 Task: Find connections with filter location Malakoff with filter topic #startupswith filter profile language French with filter current company ASMACS Jobs with filter school Ritambara Vishwa Vidyapeeths Malini Kishor College of Commerce and Economics, Shri Jitendra Mafatlal Mehta Educational Complex Plot No A 12 18 JVP D Scheme Mora Village Road Vile Parle West Mumbai 400 049 with filter industry Writing and Editing with filter service category Videography with filter keywords title Supervisors
Action: Mouse moved to (491, 87)
Screenshot: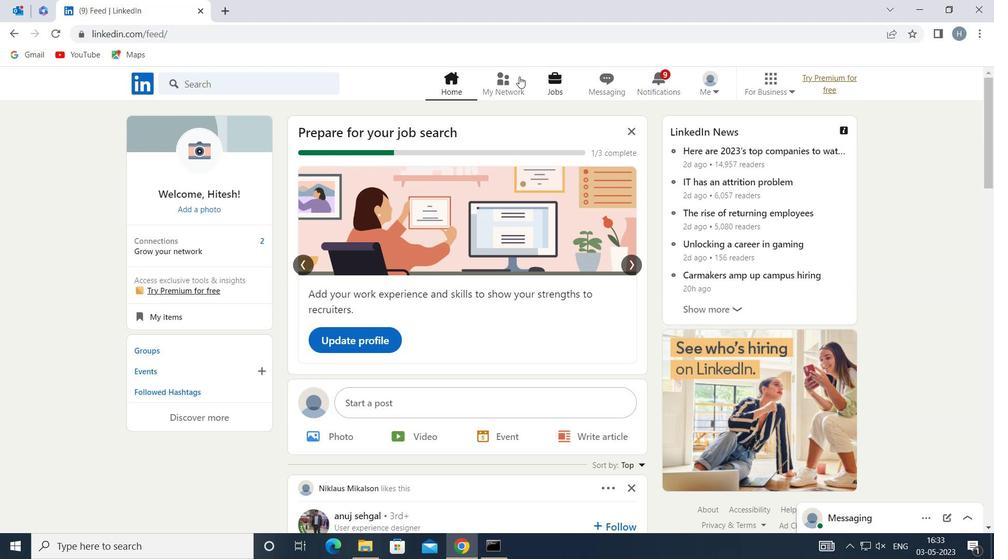 
Action: Mouse pressed left at (491, 87)
Screenshot: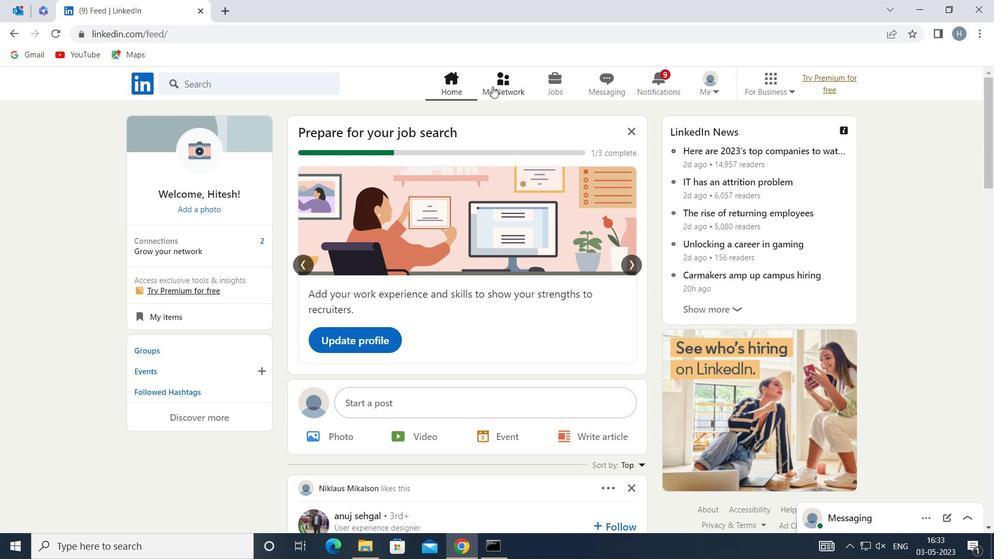 
Action: Mouse moved to (297, 154)
Screenshot: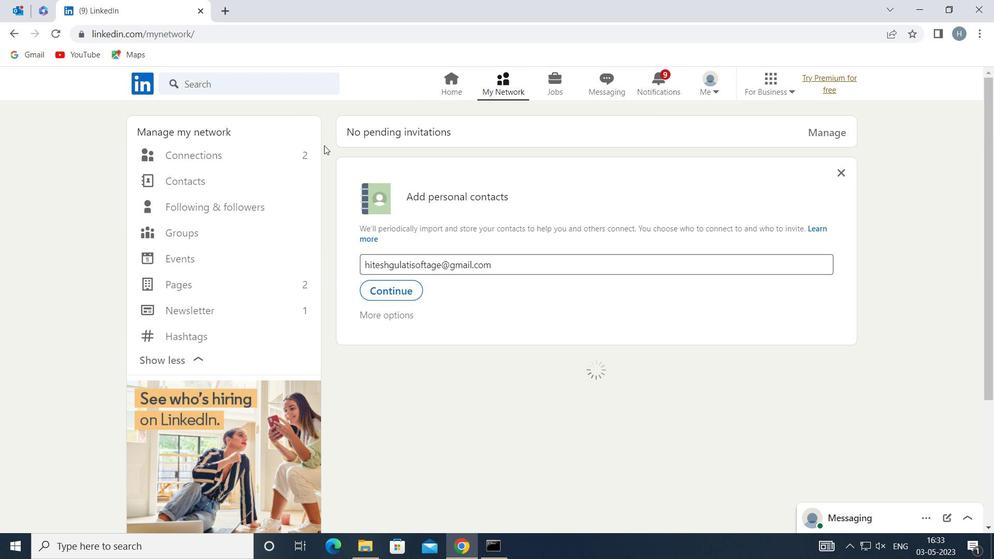
Action: Mouse pressed left at (297, 154)
Screenshot: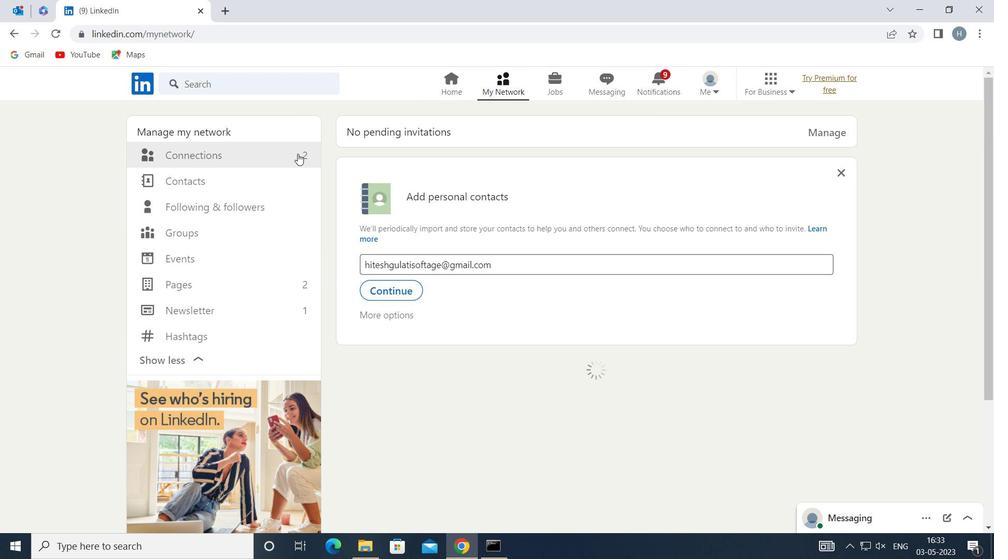 
Action: Mouse moved to (586, 153)
Screenshot: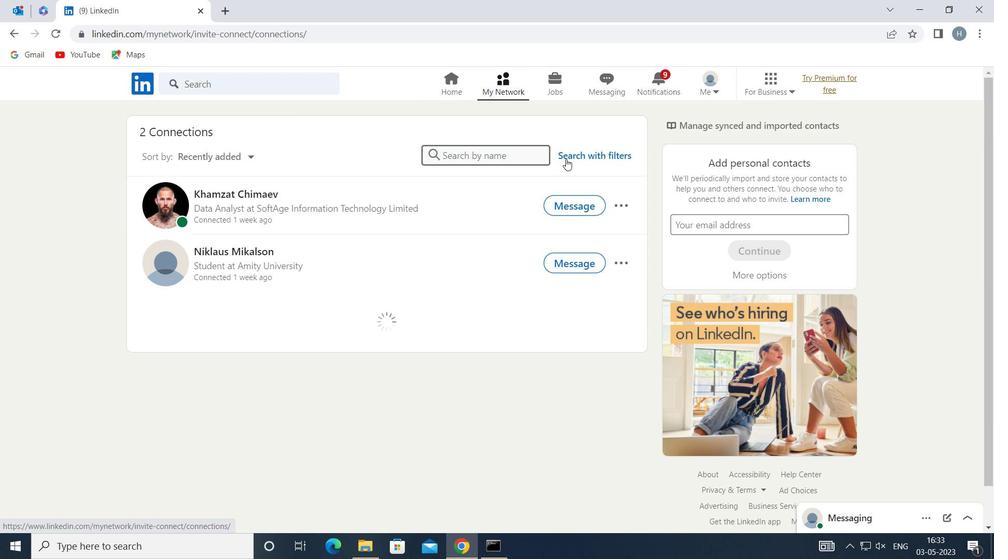 
Action: Mouse pressed left at (586, 153)
Screenshot: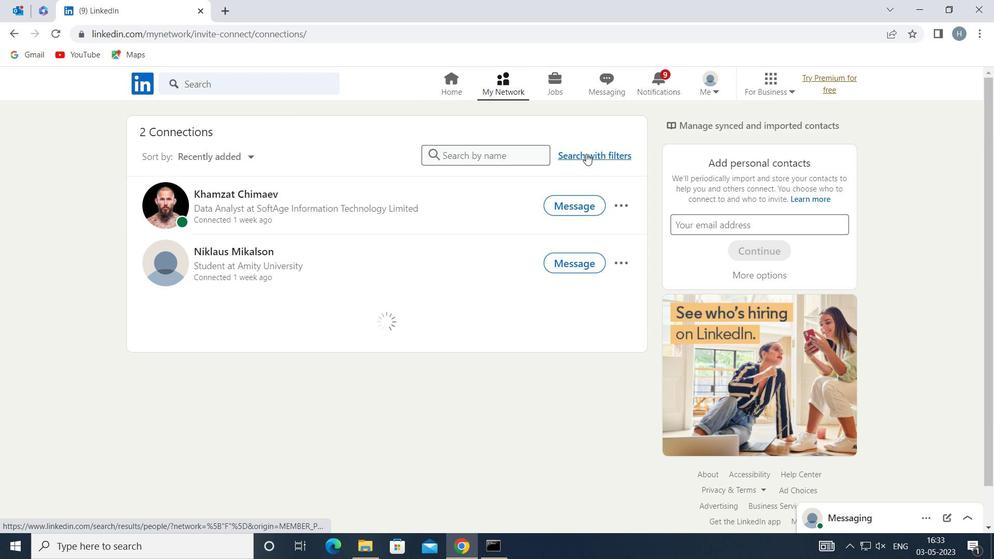 
Action: Mouse moved to (545, 119)
Screenshot: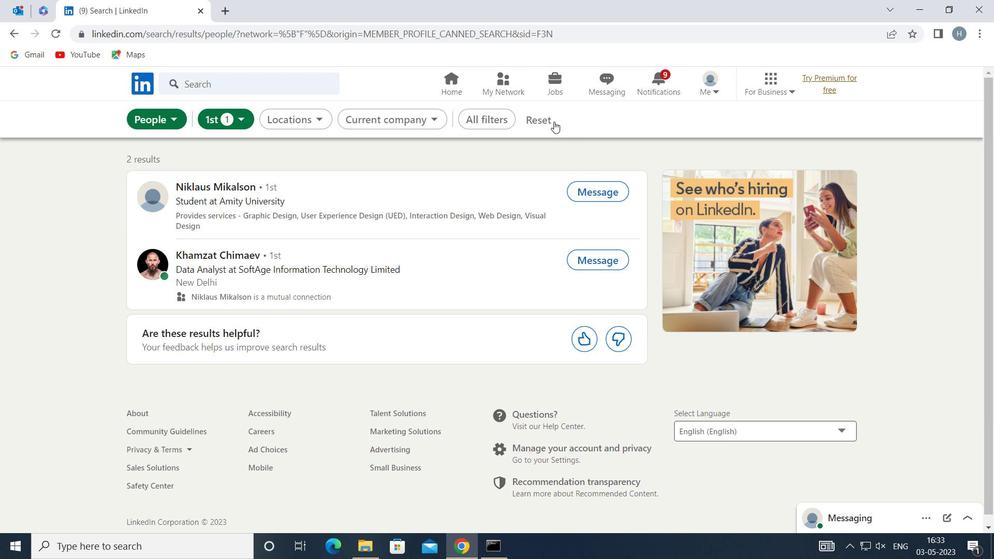 
Action: Mouse pressed left at (545, 119)
Screenshot: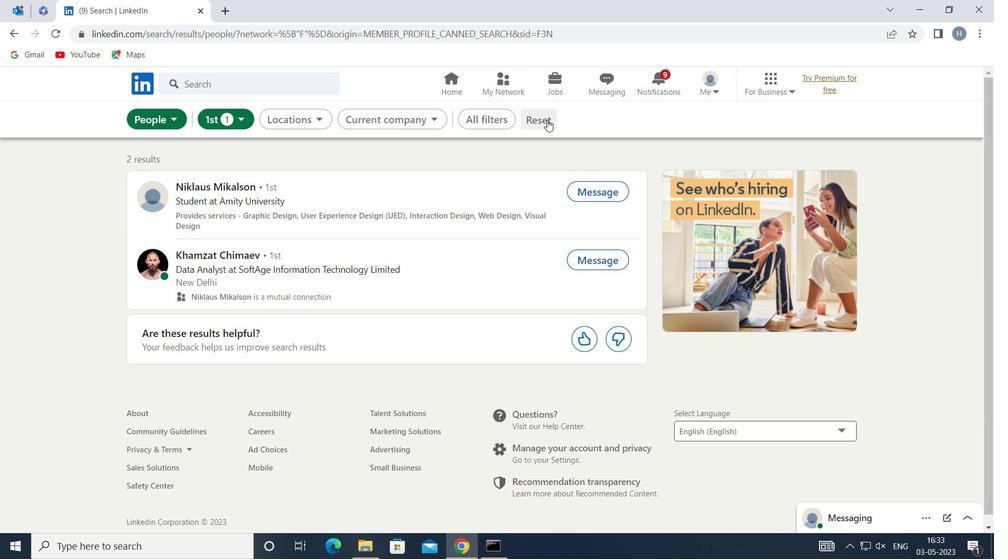 
Action: Mouse moved to (527, 116)
Screenshot: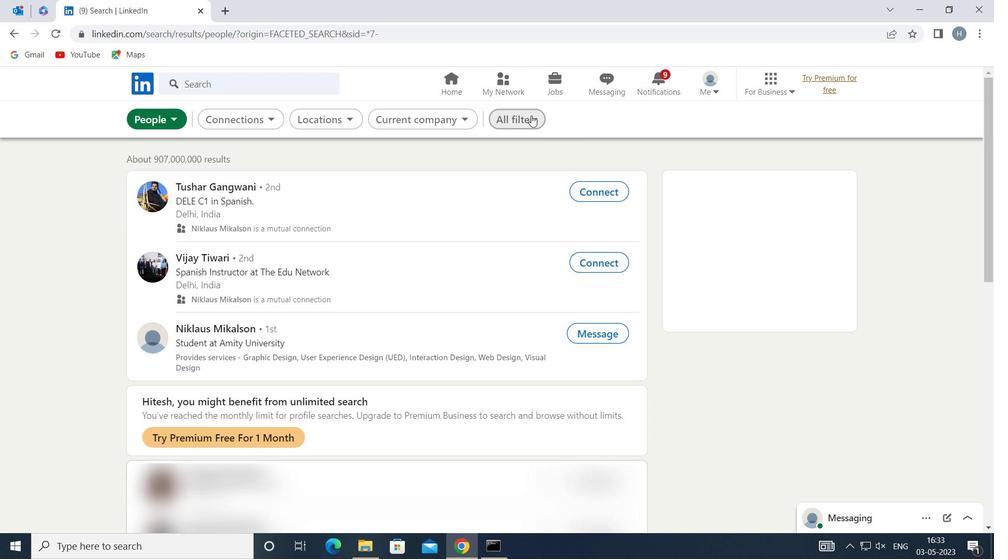 
Action: Mouse pressed left at (527, 116)
Screenshot: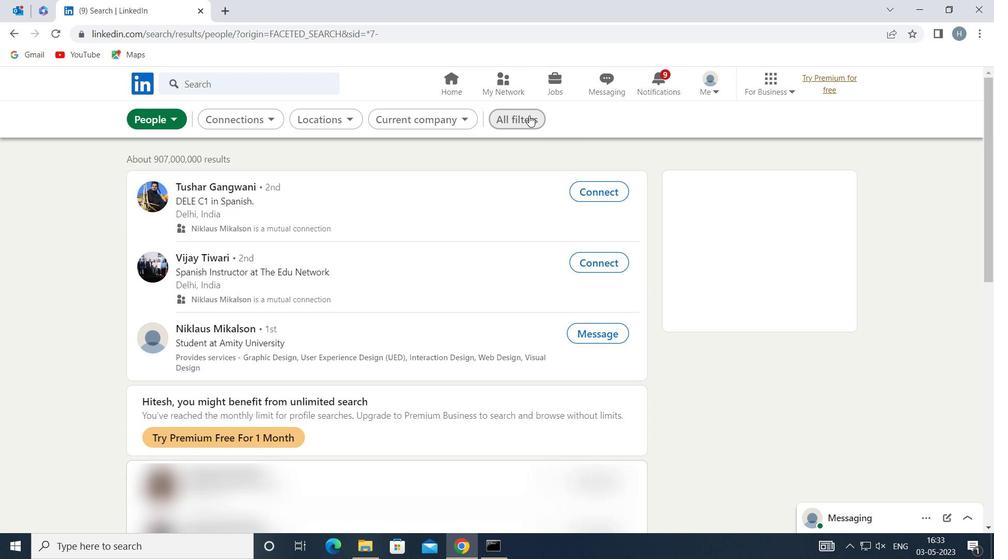 
Action: Mouse moved to (763, 263)
Screenshot: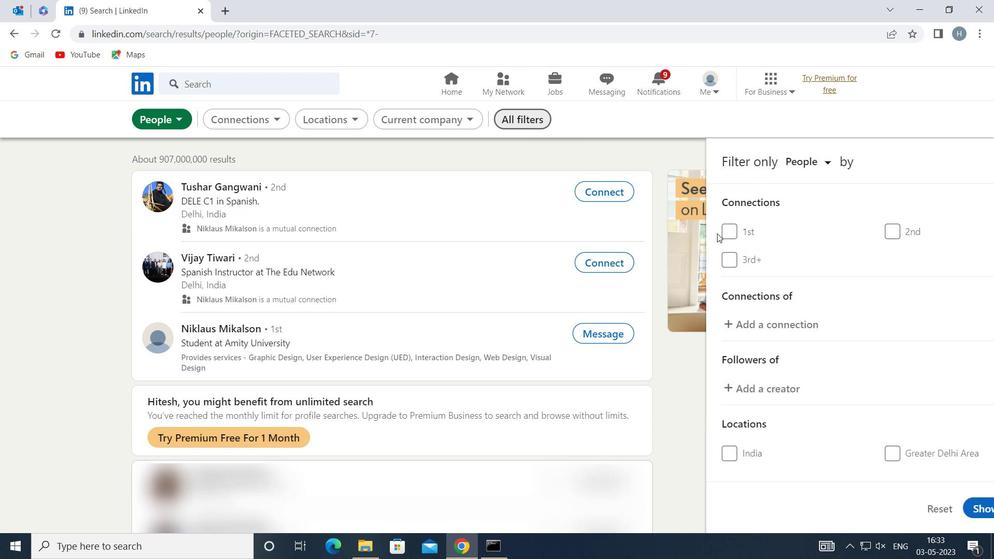 
Action: Mouse scrolled (763, 262) with delta (0, 0)
Screenshot: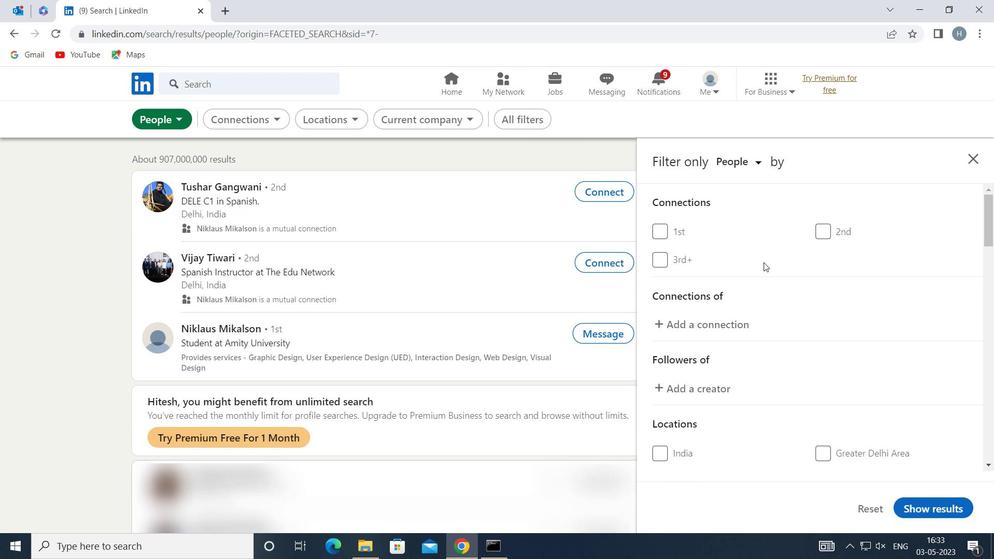 
Action: Mouse scrolled (763, 262) with delta (0, 0)
Screenshot: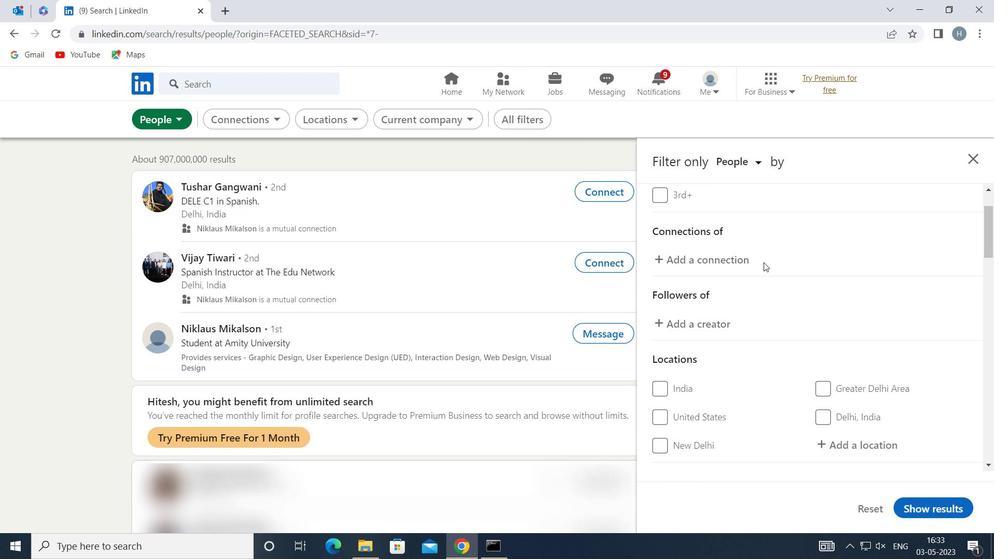 
Action: Mouse moved to (763, 264)
Screenshot: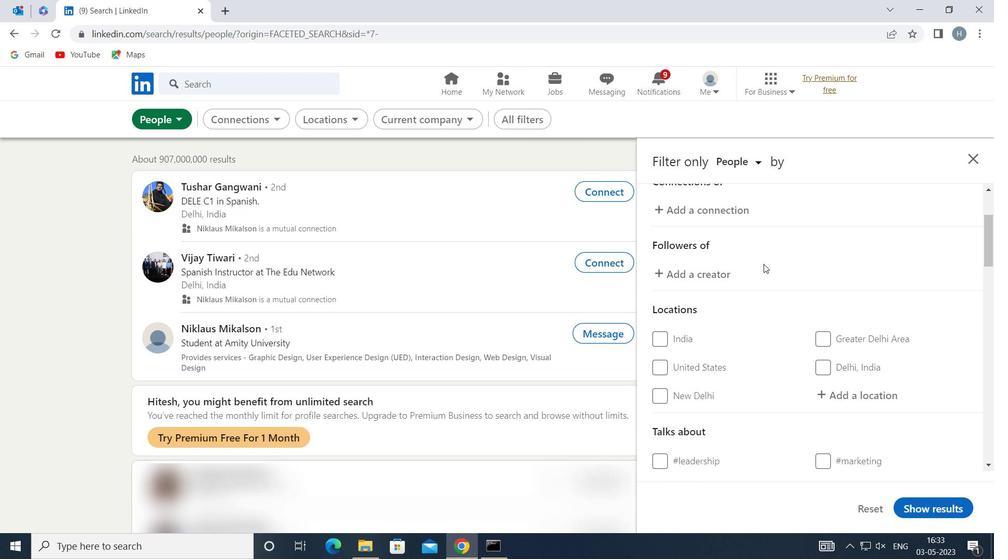 
Action: Mouse scrolled (763, 264) with delta (0, 0)
Screenshot: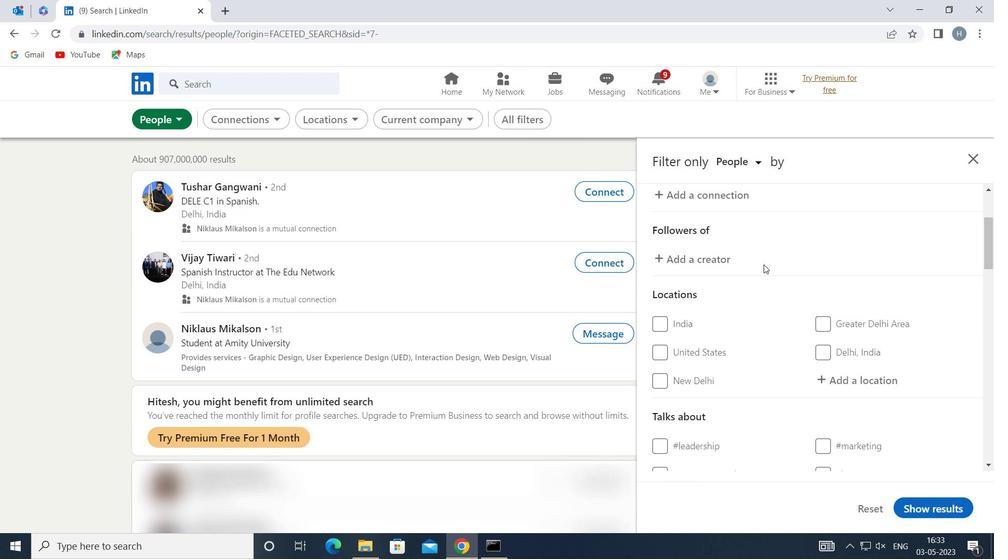 
Action: Mouse moved to (836, 306)
Screenshot: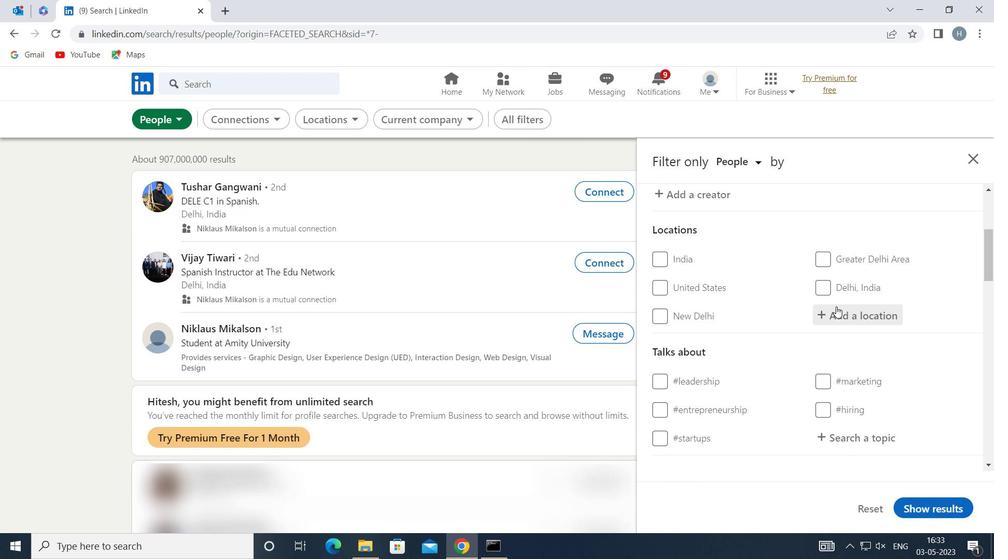 
Action: Mouse pressed left at (836, 306)
Screenshot: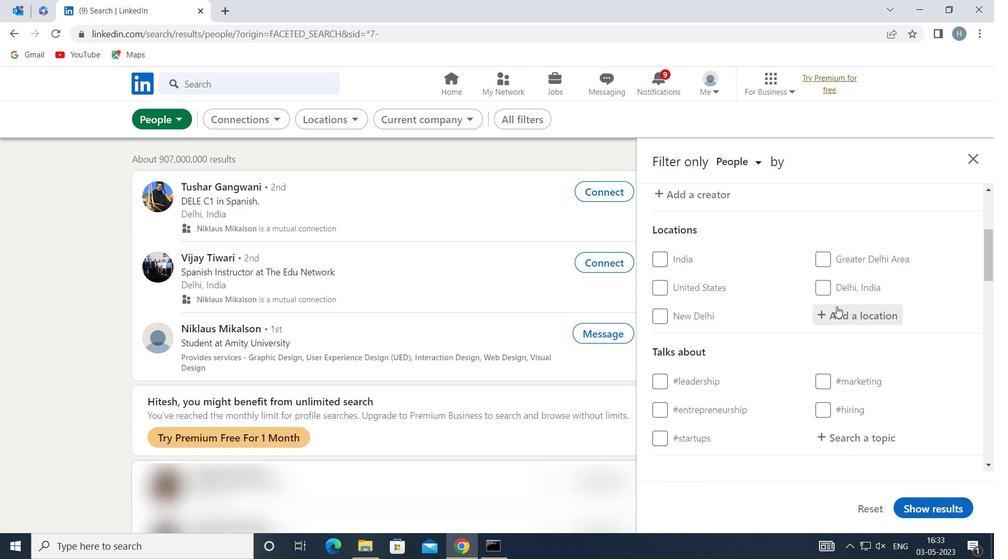 
Action: Key pressed <Key.shift>MALAKOFF
Screenshot: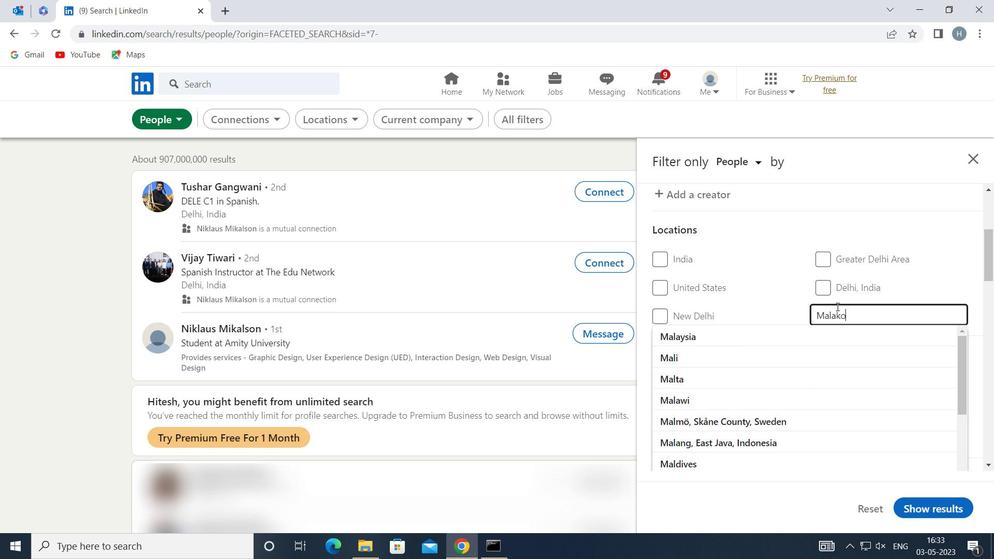 
Action: Mouse moved to (808, 328)
Screenshot: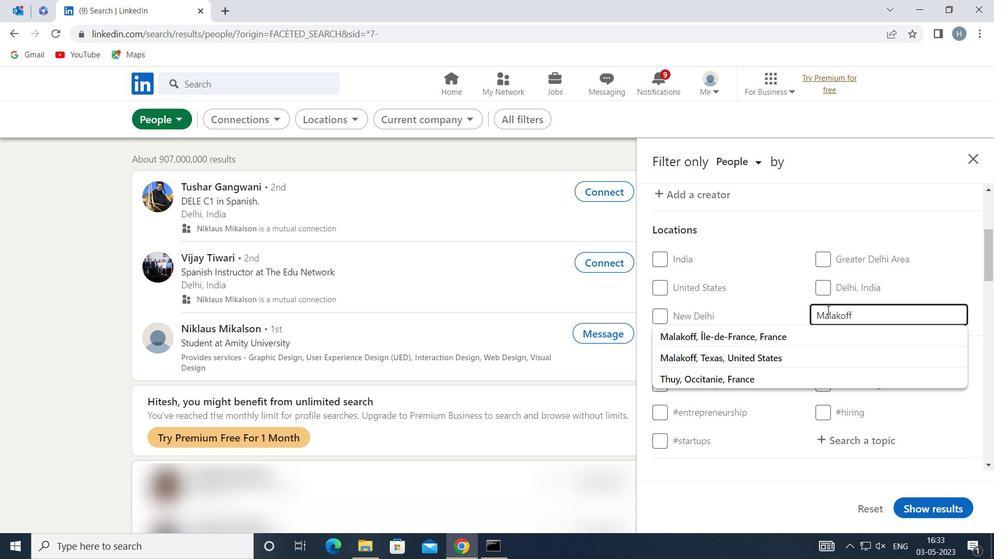 
Action: Mouse pressed left at (808, 328)
Screenshot: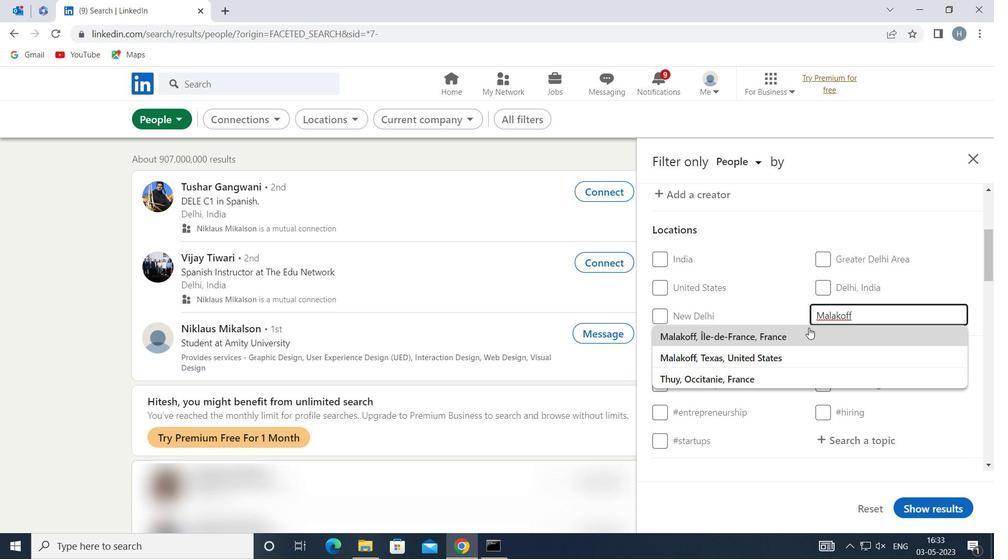 
Action: Mouse moved to (794, 325)
Screenshot: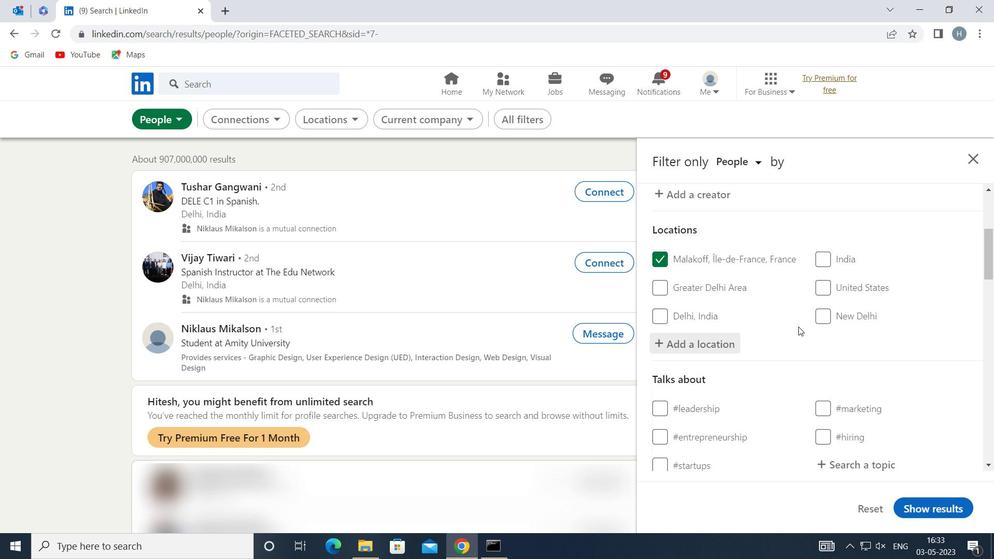 
Action: Mouse scrolled (794, 324) with delta (0, 0)
Screenshot: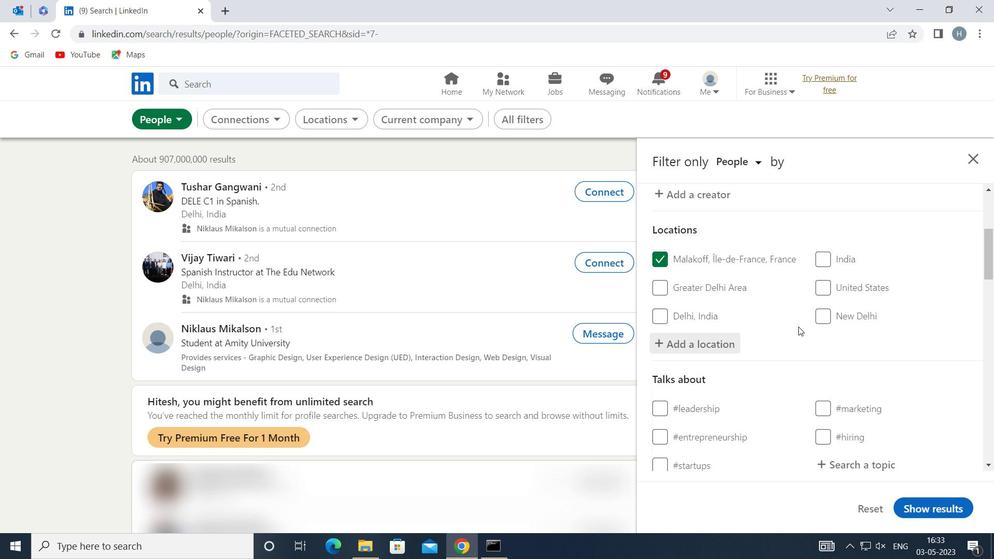 
Action: Mouse moved to (791, 325)
Screenshot: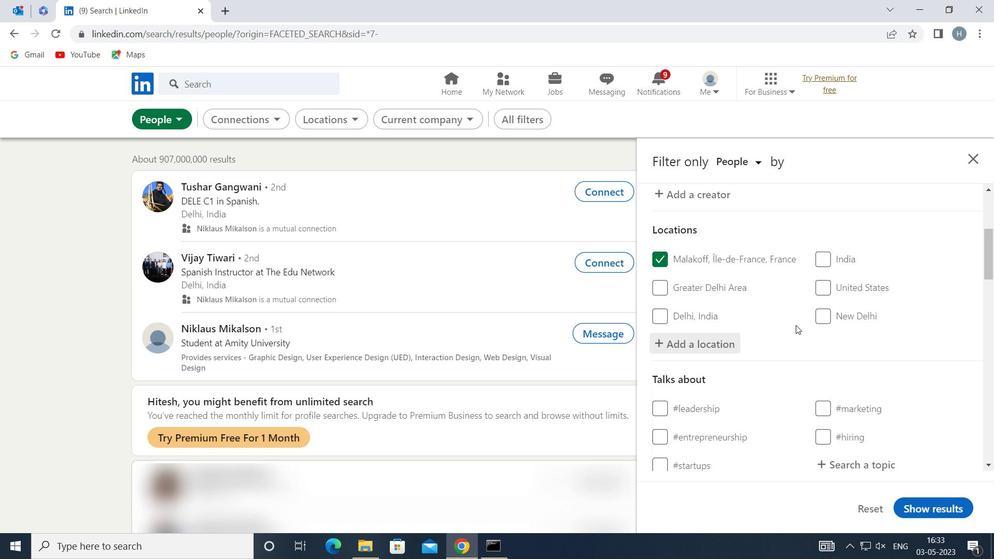 
Action: Mouse scrolled (791, 324) with delta (0, 0)
Screenshot: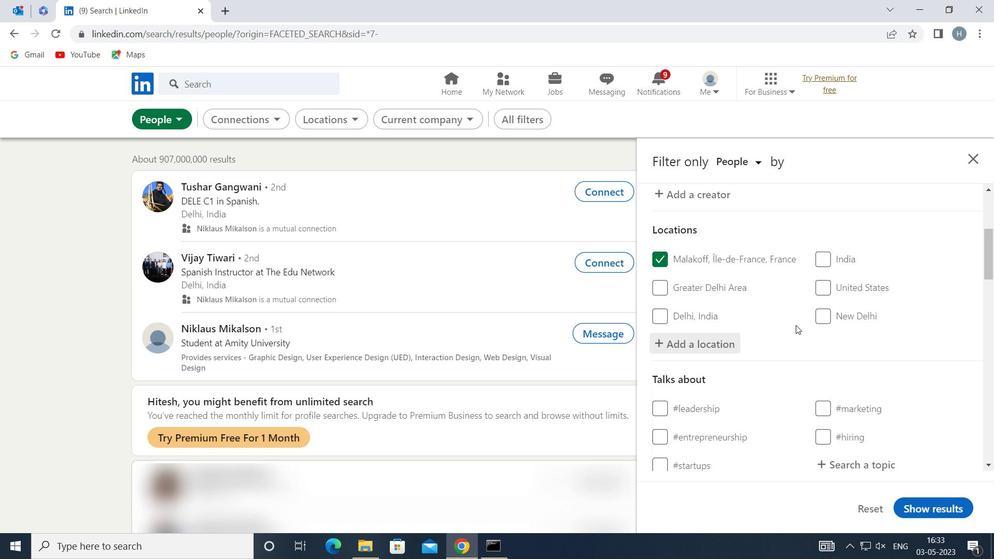 
Action: Mouse moved to (865, 333)
Screenshot: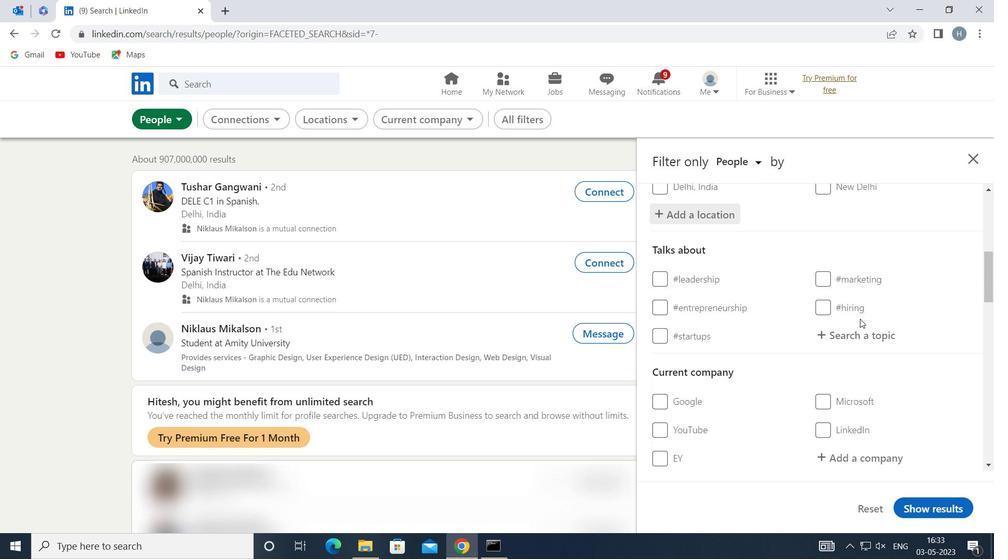 
Action: Mouse pressed left at (865, 333)
Screenshot: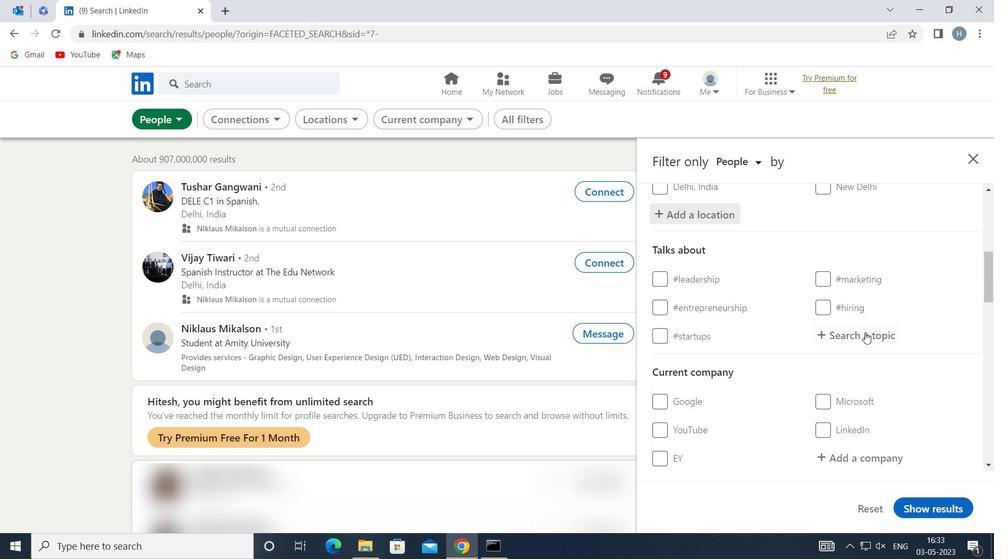 
Action: Mouse moved to (862, 335)
Screenshot: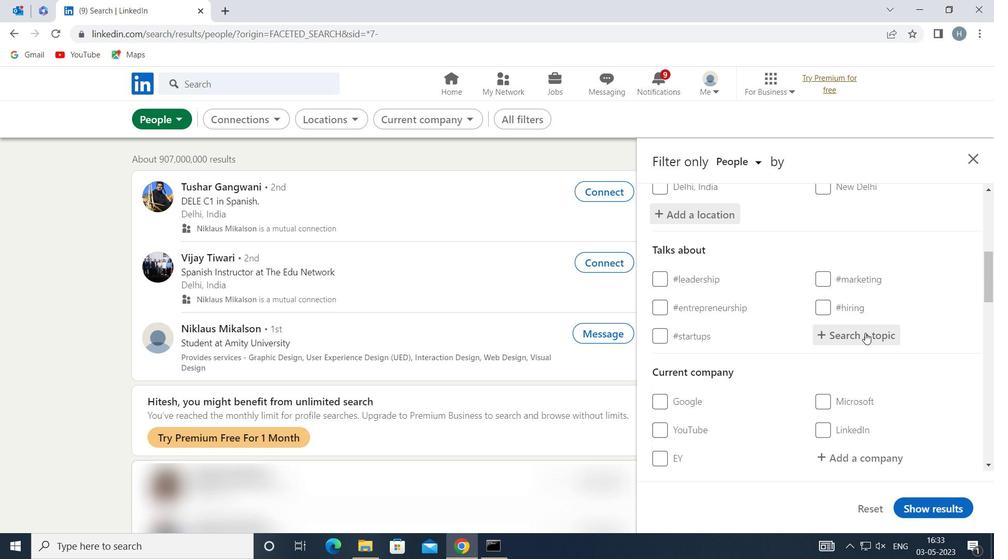 
Action: Key pressed STARTUPS
Screenshot: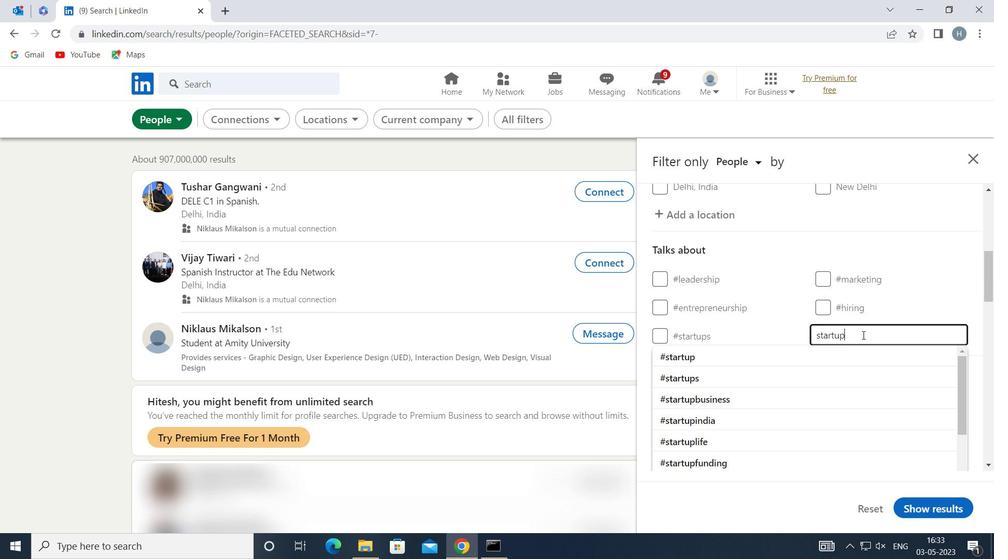 
Action: Mouse moved to (807, 352)
Screenshot: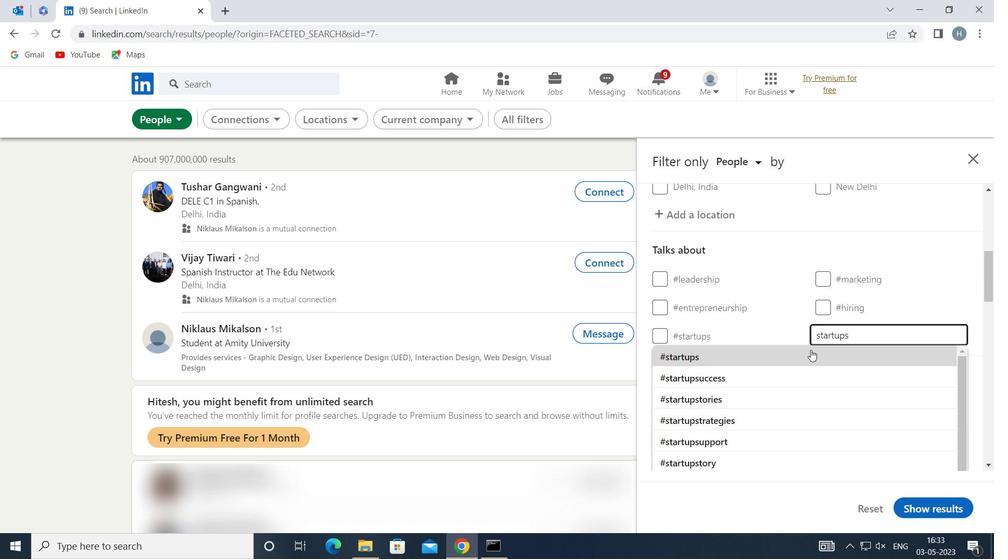 
Action: Mouse pressed left at (807, 352)
Screenshot: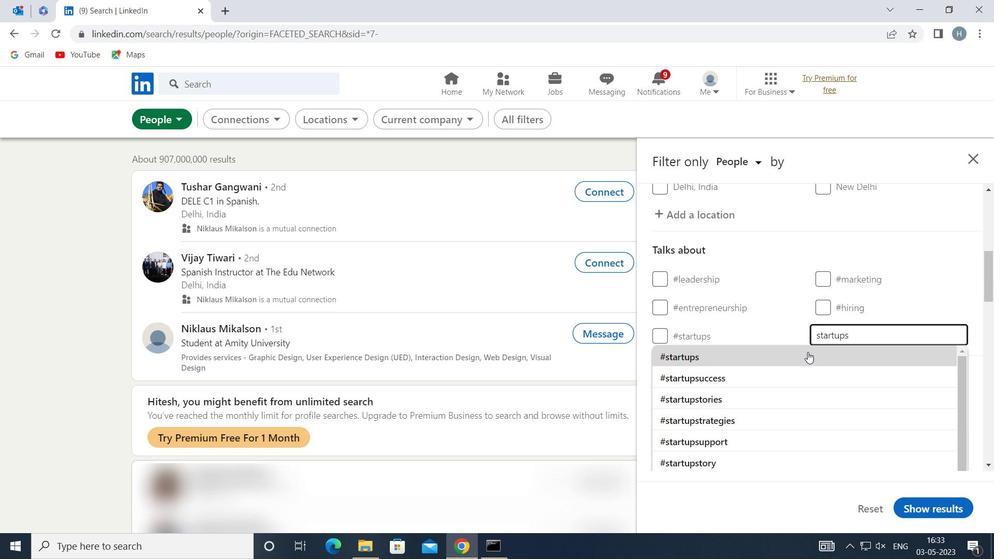 
Action: Mouse moved to (812, 355)
Screenshot: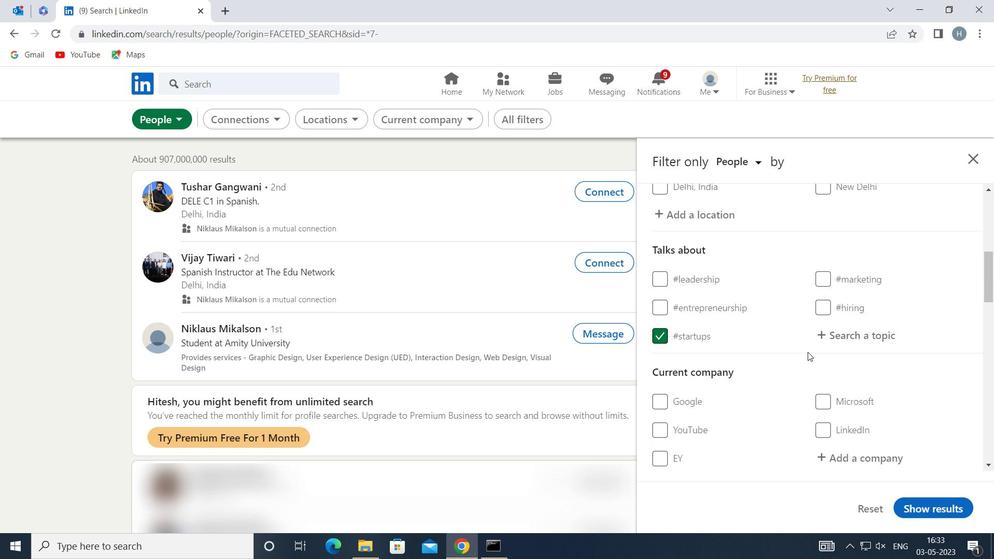 
Action: Mouse scrolled (812, 355) with delta (0, 0)
Screenshot: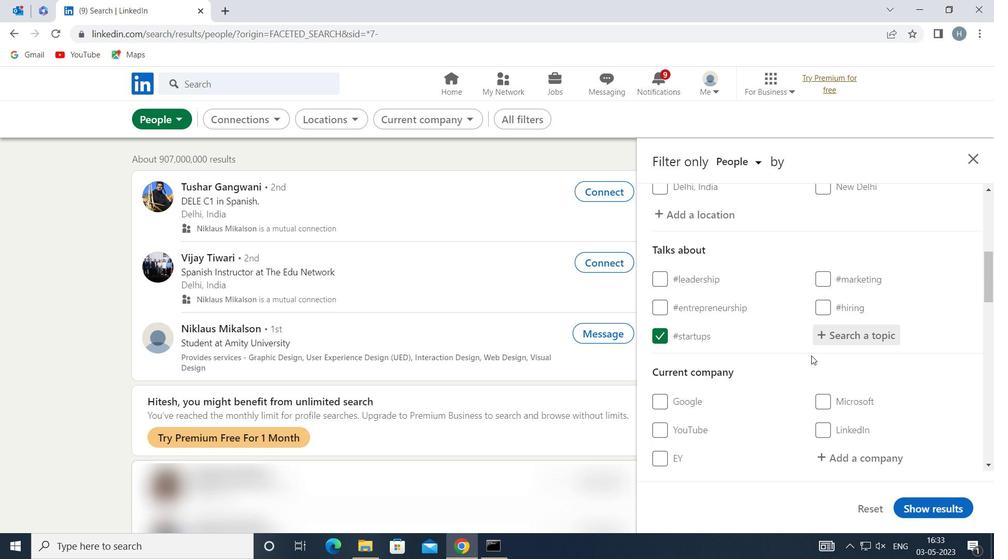 
Action: Mouse scrolled (812, 355) with delta (0, 0)
Screenshot: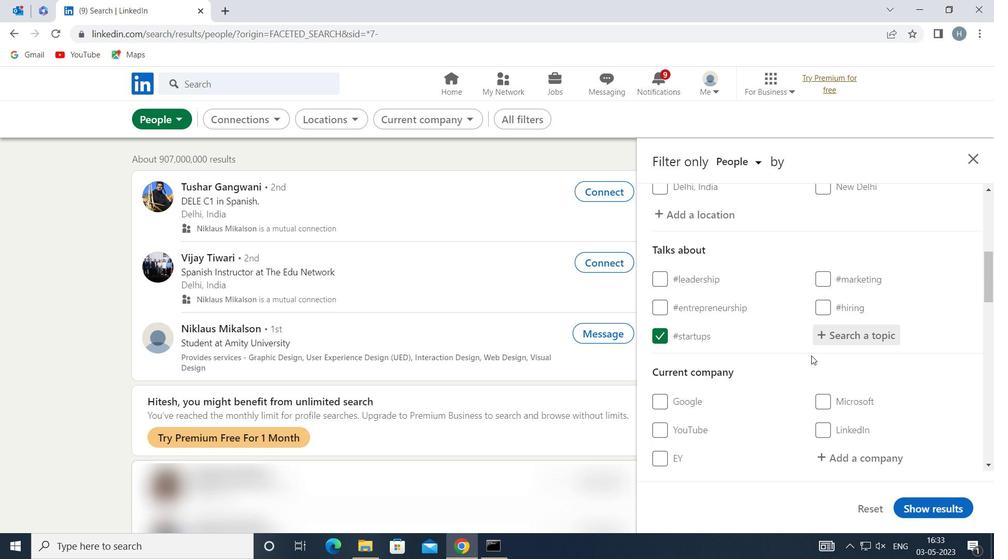 
Action: Mouse scrolled (812, 355) with delta (0, 0)
Screenshot: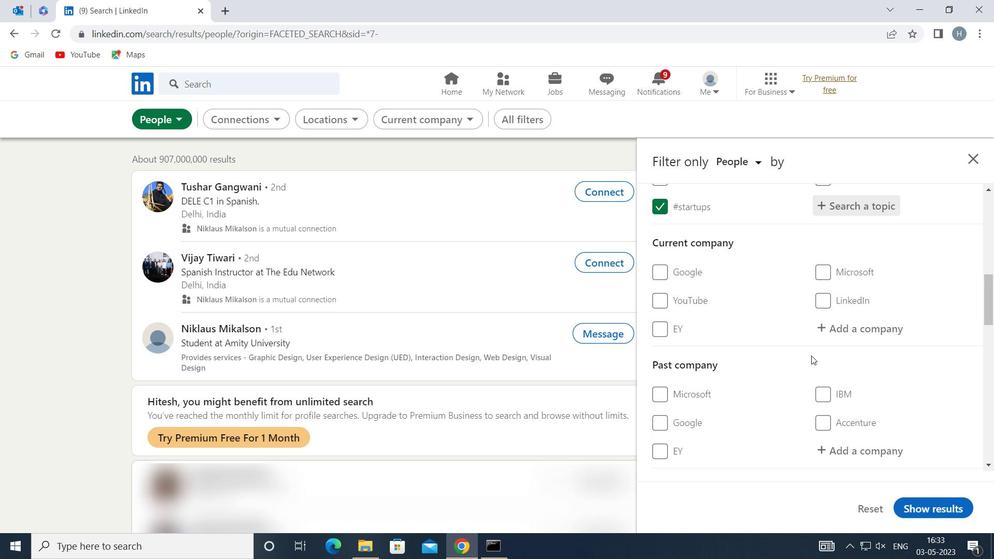 
Action: Mouse scrolled (812, 355) with delta (0, 0)
Screenshot: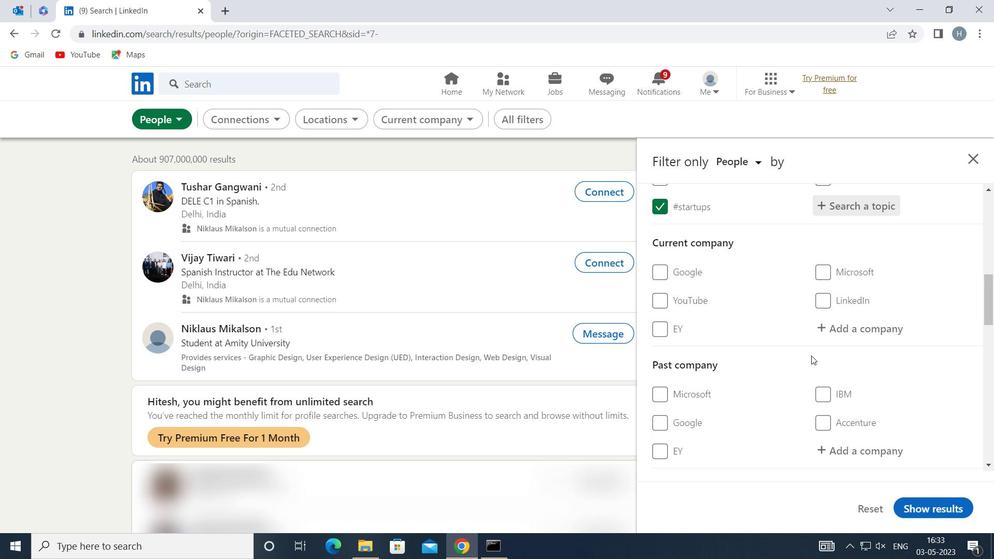 
Action: Mouse scrolled (812, 355) with delta (0, 0)
Screenshot: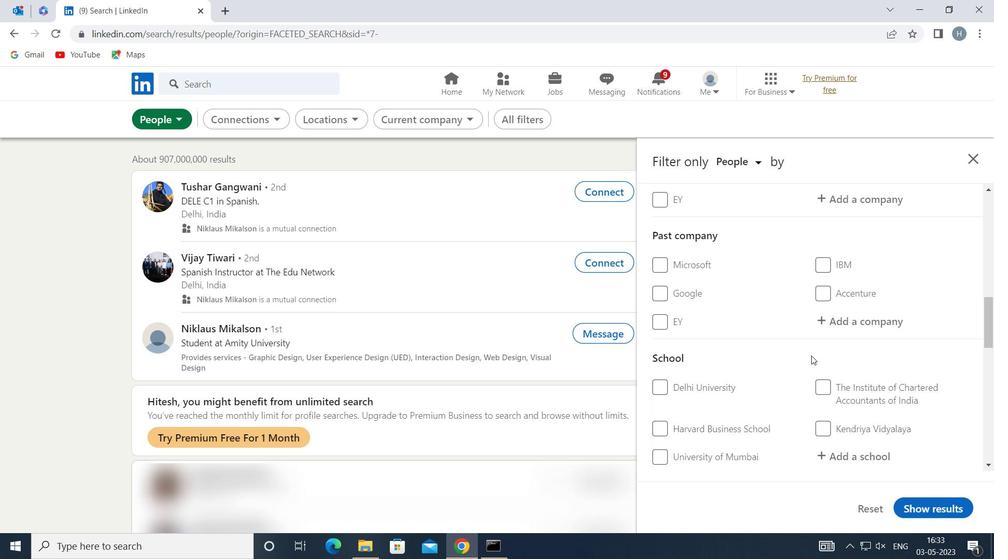 
Action: Mouse scrolled (812, 355) with delta (0, 0)
Screenshot: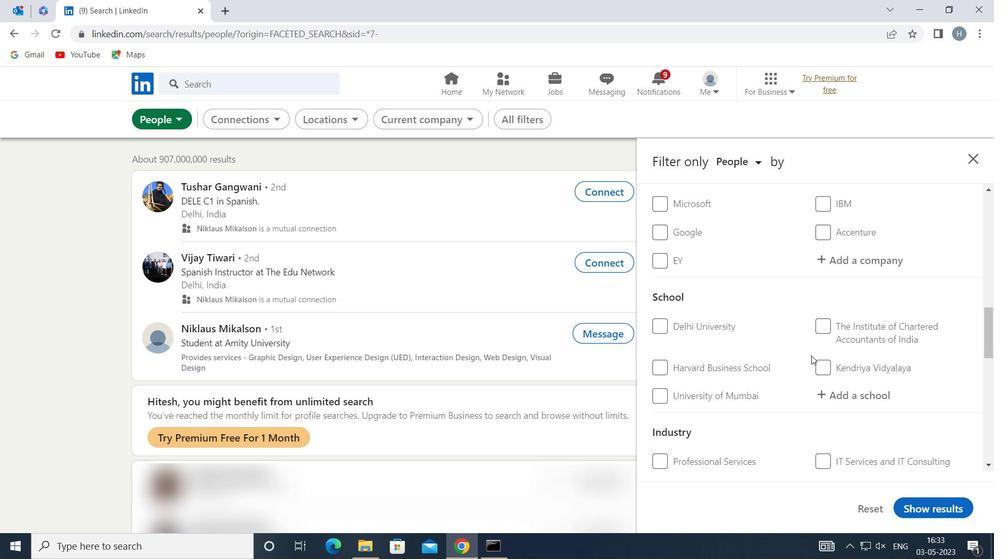 
Action: Mouse scrolled (812, 355) with delta (0, 0)
Screenshot: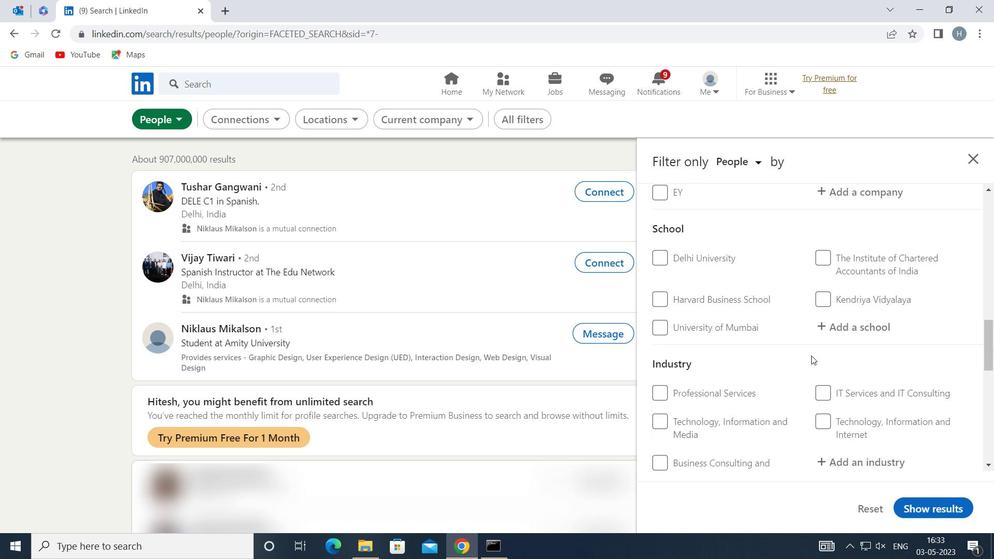 
Action: Mouse scrolled (812, 355) with delta (0, 0)
Screenshot: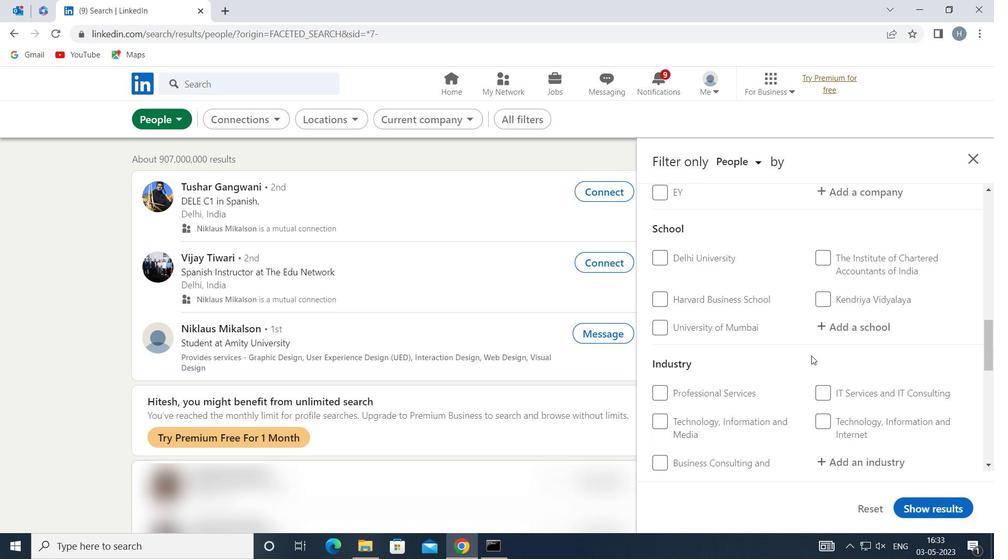 
Action: Mouse scrolled (812, 355) with delta (0, 0)
Screenshot: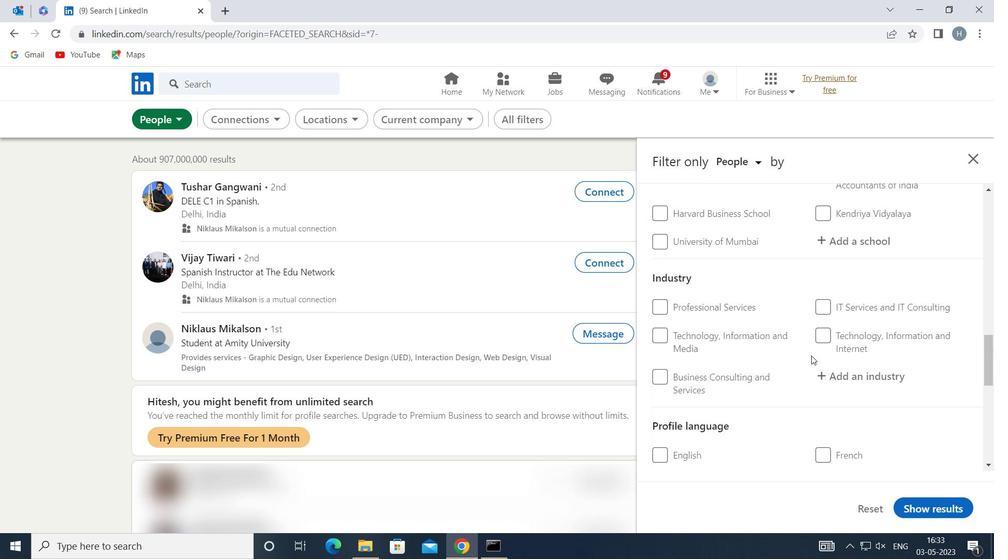 
Action: Mouse moved to (832, 343)
Screenshot: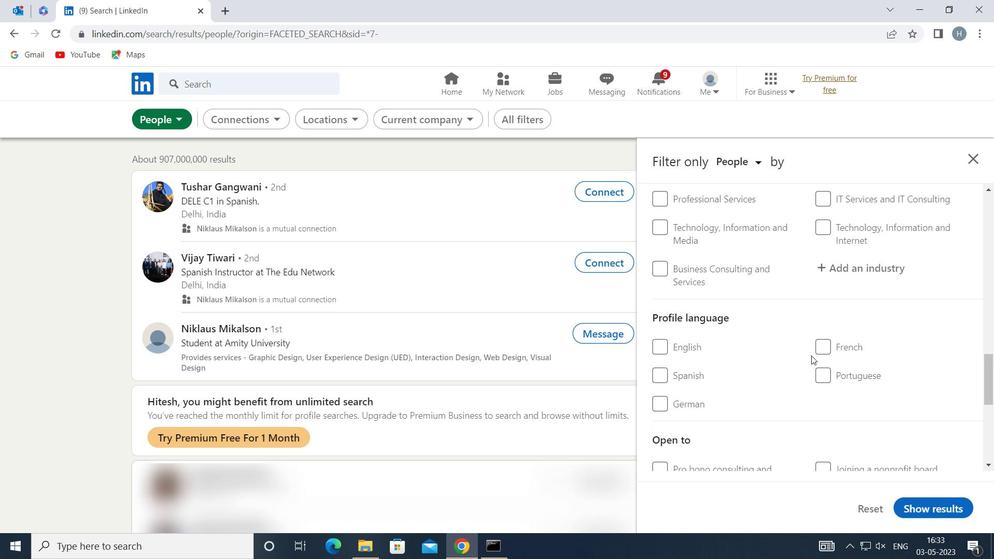
Action: Mouse pressed left at (832, 343)
Screenshot: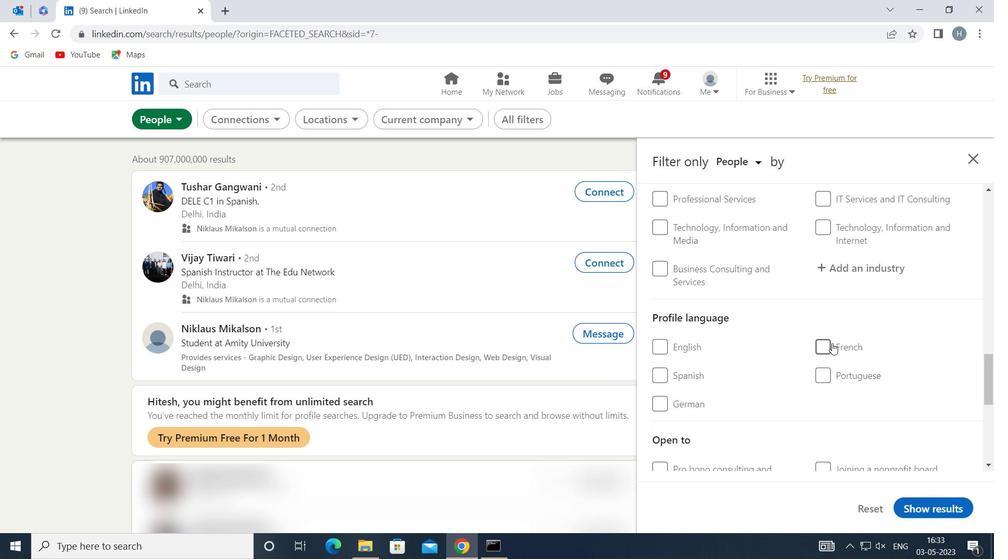 
Action: Mouse moved to (803, 357)
Screenshot: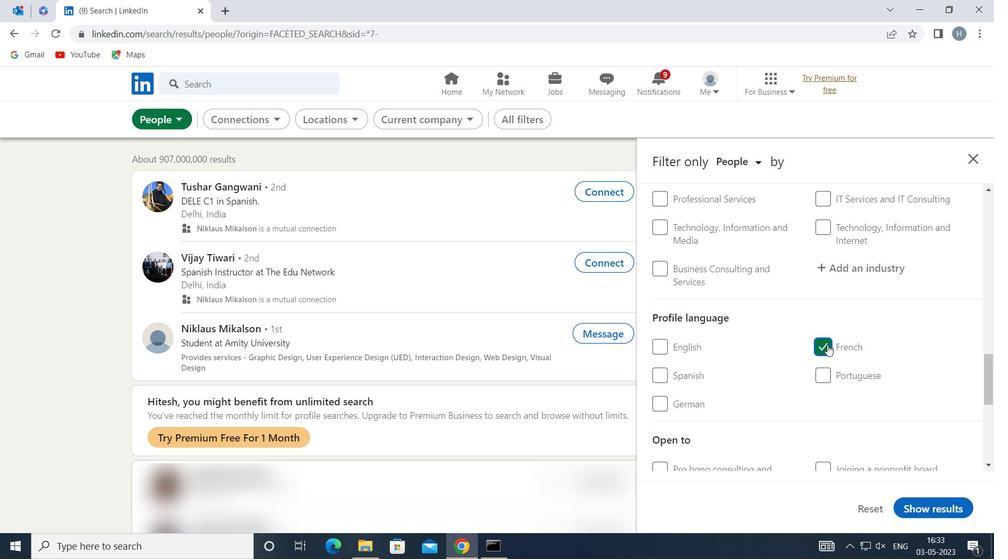 
Action: Mouse scrolled (803, 357) with delta (0, 0)
Screenshot: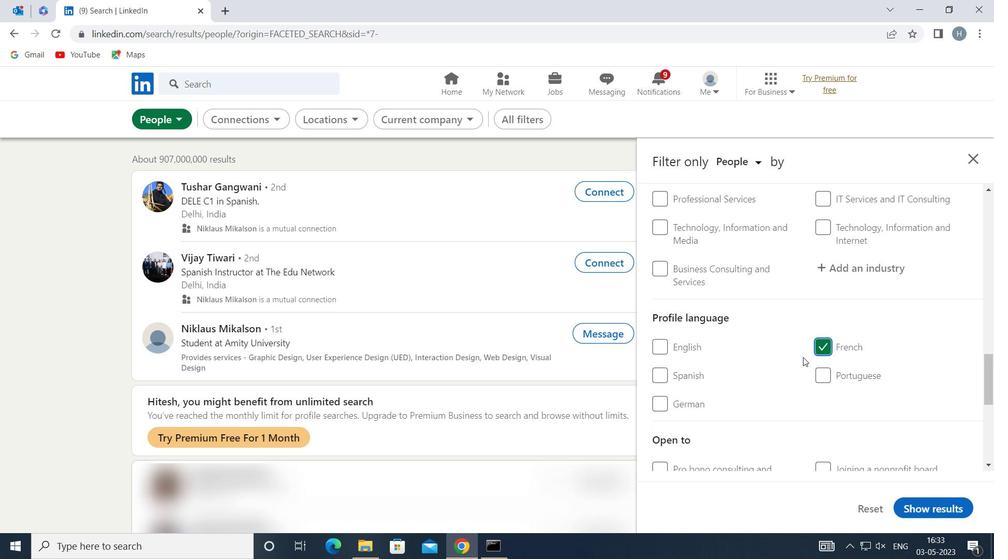 
Action: Mouse scrolled (803, 357) with delta (0, 0)
Screenshot: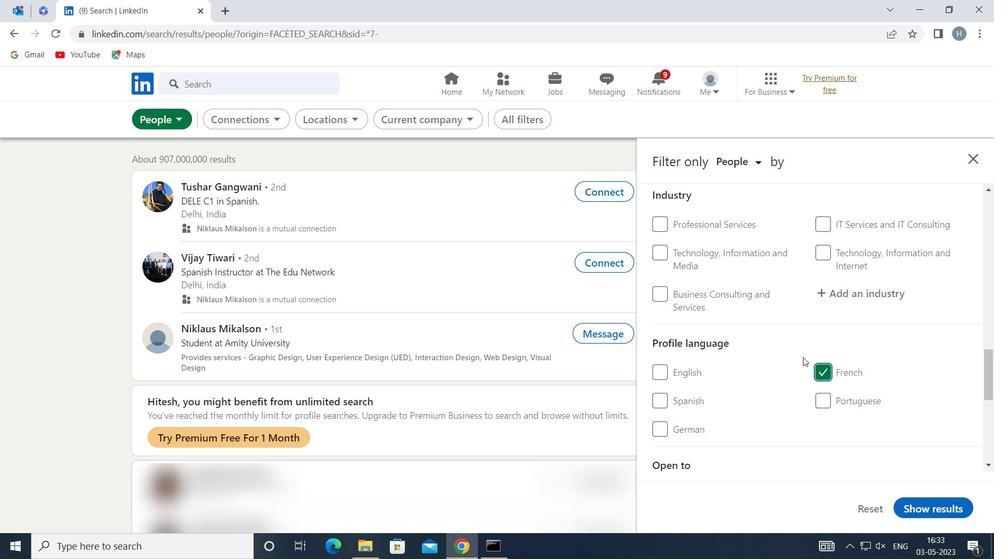 
Action: Mouse scrolled (803, 357) with delta (0, 0)
Screenshot: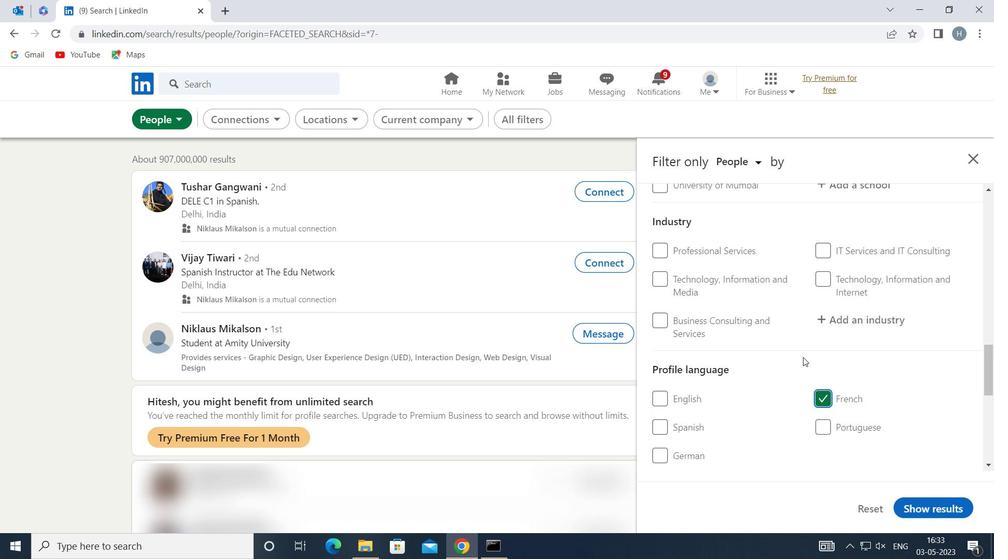 
Action: Mouse scrolled (803, 357) with delta (0, 0)
Screenshot: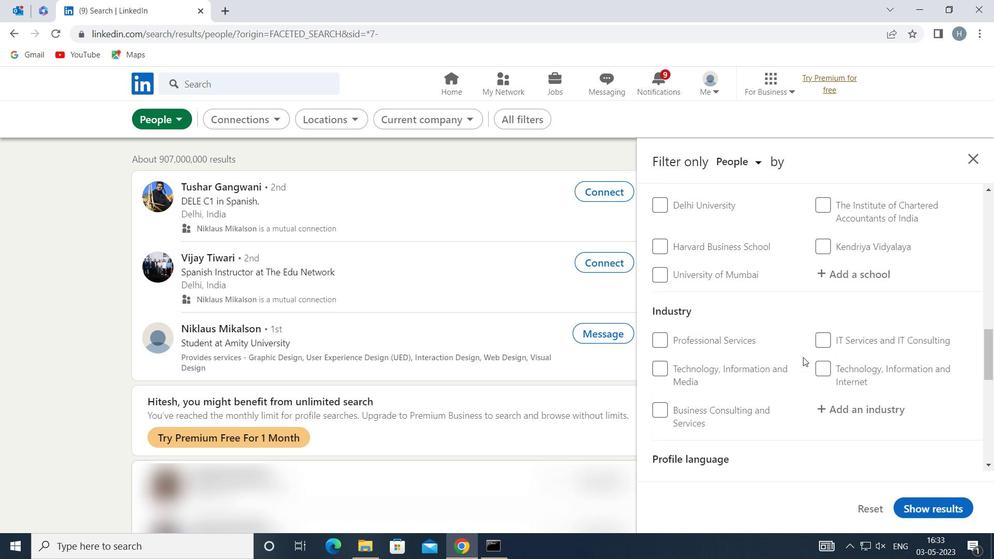 
Action: Mouse scrolled (803, 357) with delta (0, 0)
Screenshot: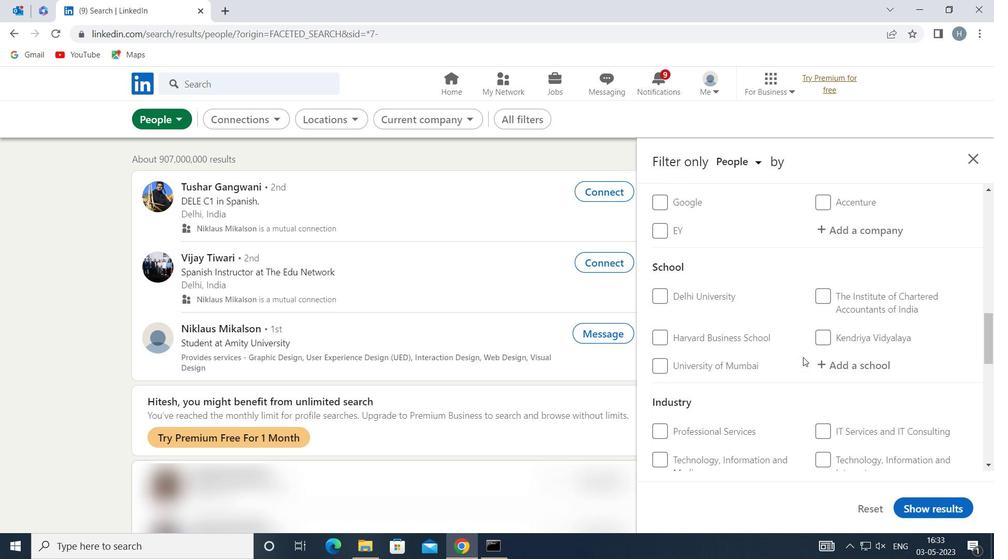 
Action: Mouse scrolled (803, 357) with delta (0, 0)
Screenshot: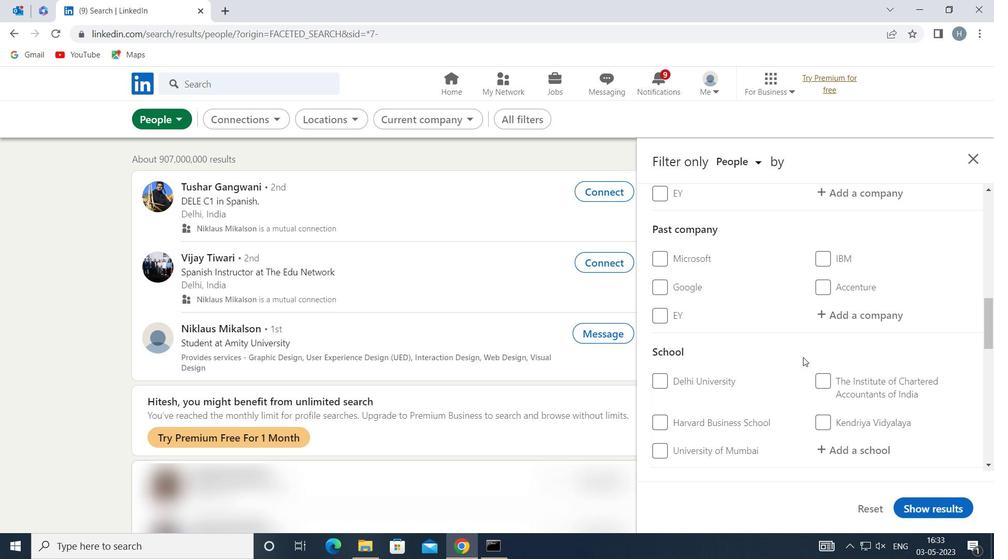 
Action: Mouse scrolled (803, 357) with delta (0, 0)
Screenshot: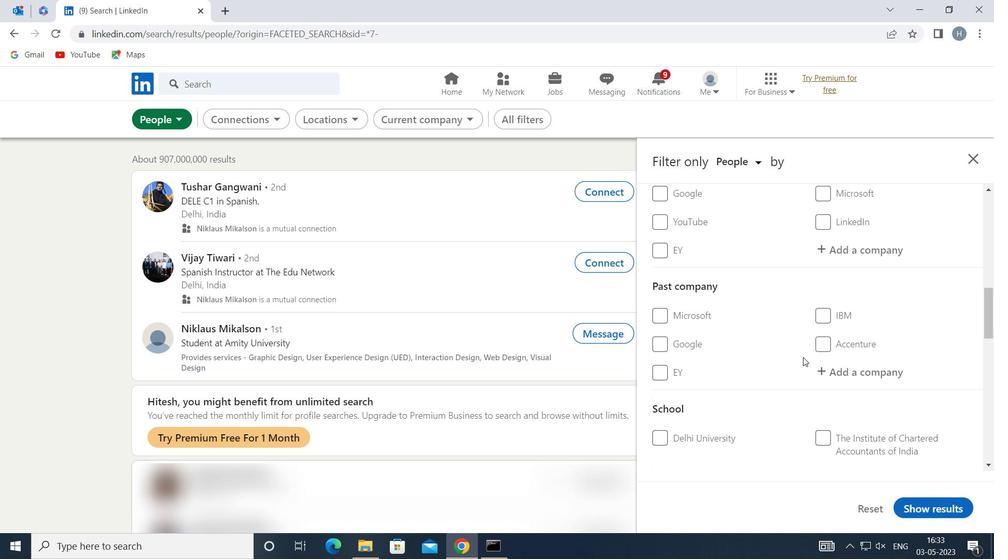 
Action: Mouse scrolled (803, 357) with delta (0, 0)
Screenshot: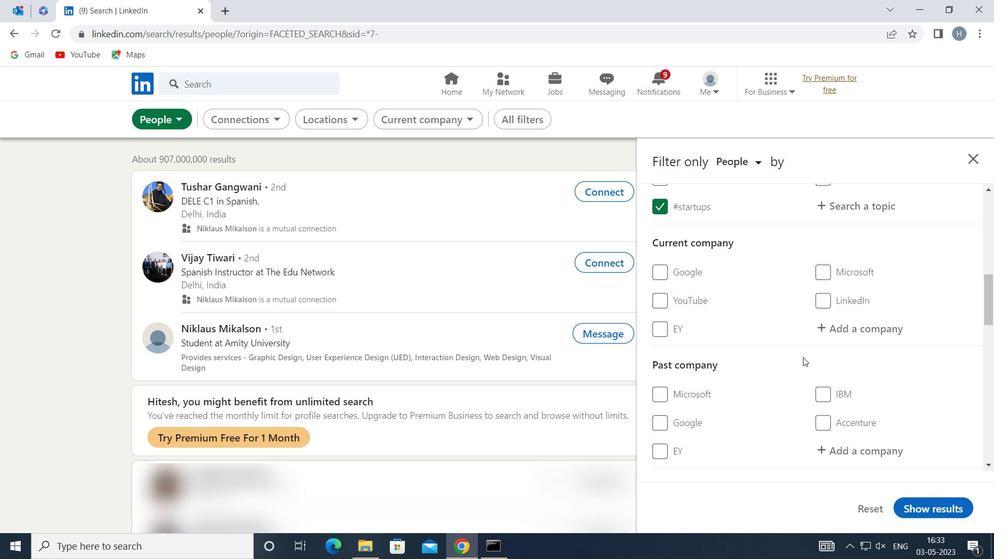 
Action: Mouse moved to (844, 394)
Screenshot: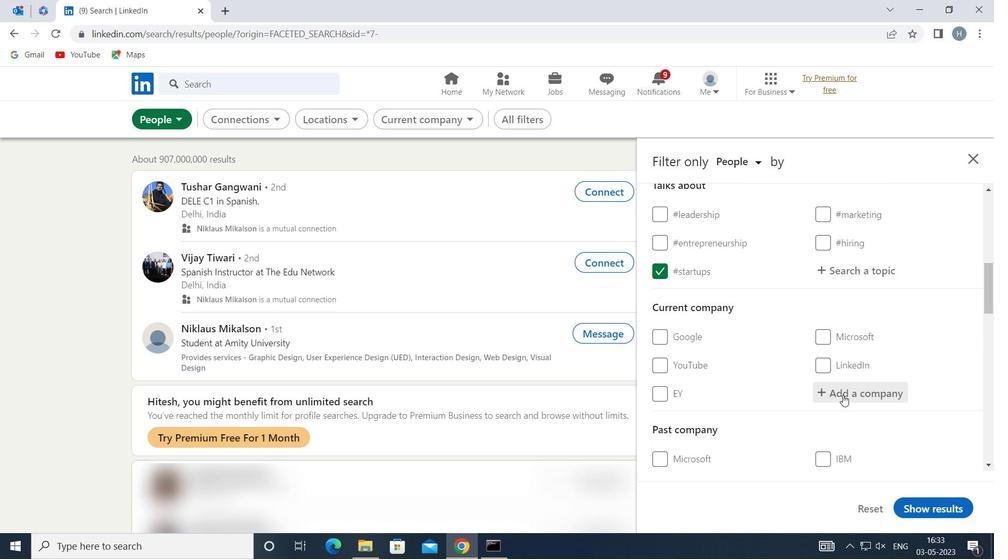 
Action: Mouse pressed left at (844, 394)
Screenshot: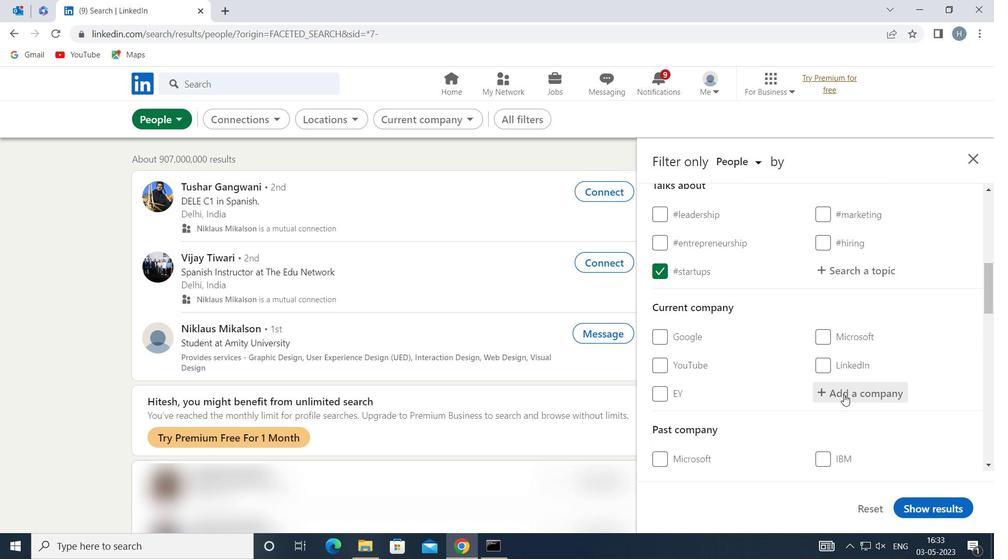 
Action: Key pressed <Key.shift>ASMACS
Screenshot: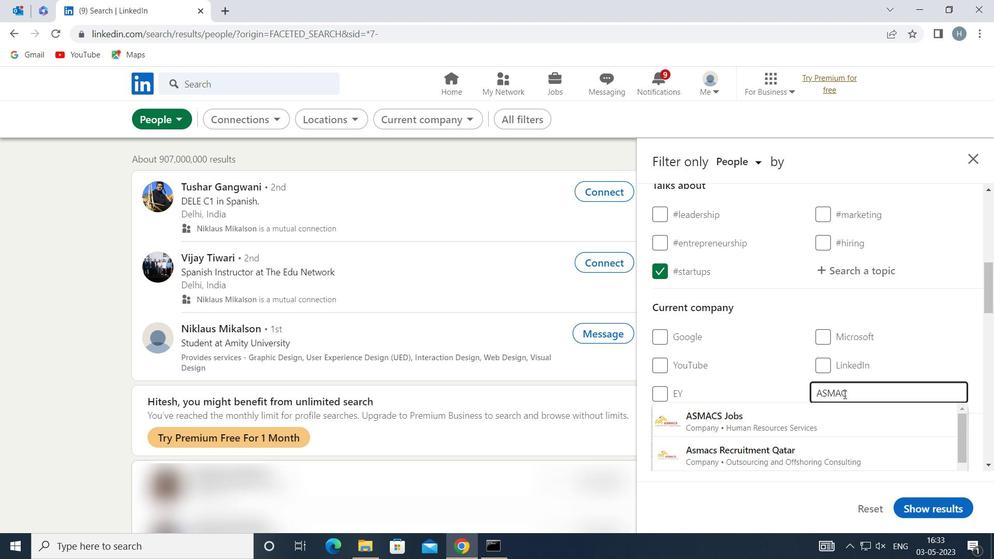 
Action: Mouse moved to (793, 420)
Screenshot: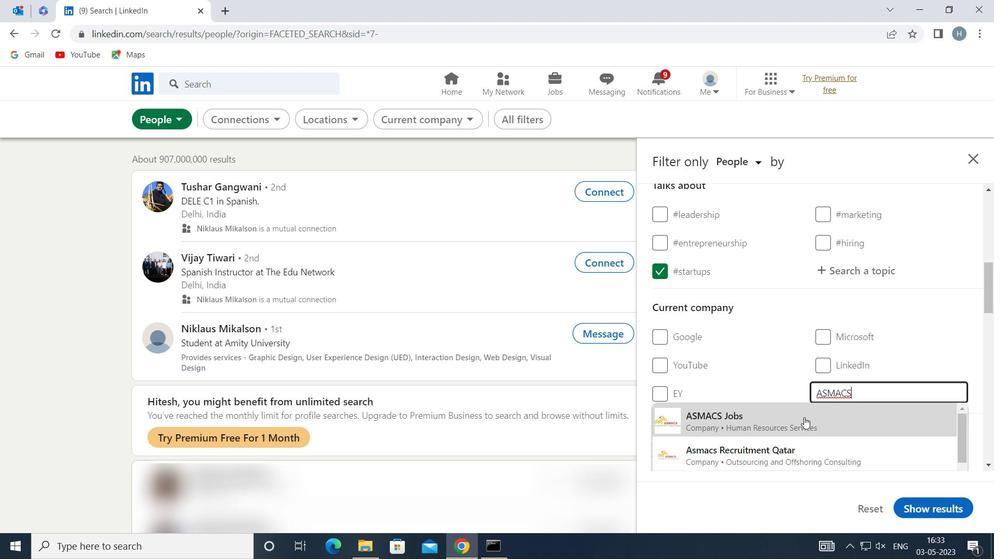 
Action: Mouse pressed left at (793, 420)
Screenshot: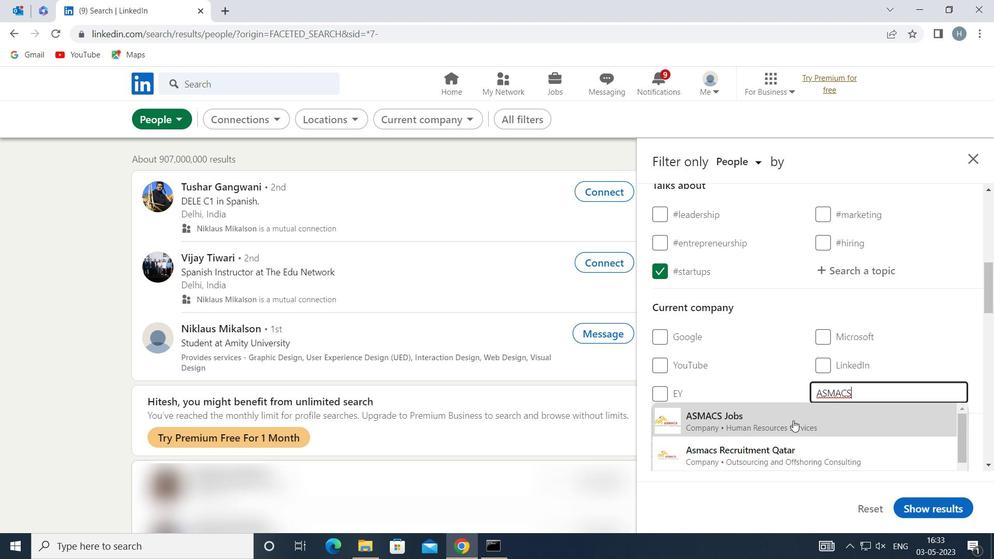 
Action: Mouse moved to (773, 363)
Screenshot: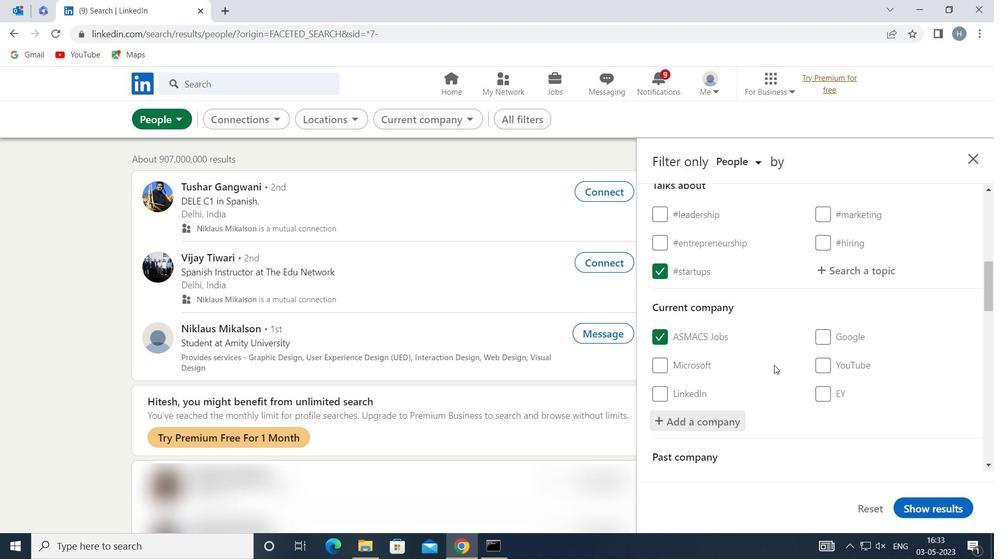 
Action: Mouse scrolled (773, 362) with delta (0, 0)
Screenshot: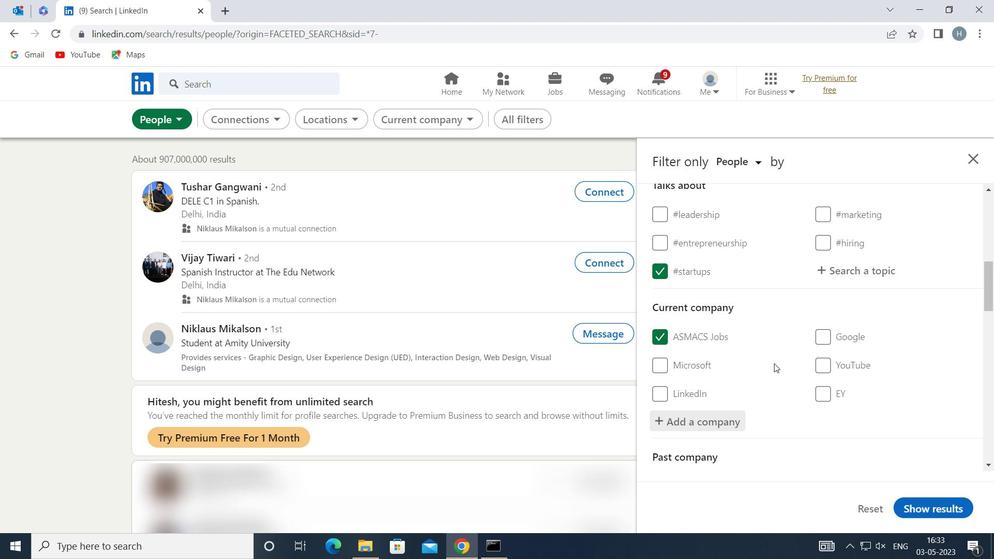 
Action: Mouse scrolled (773, 362) with delta (0, 0)
Screenshot: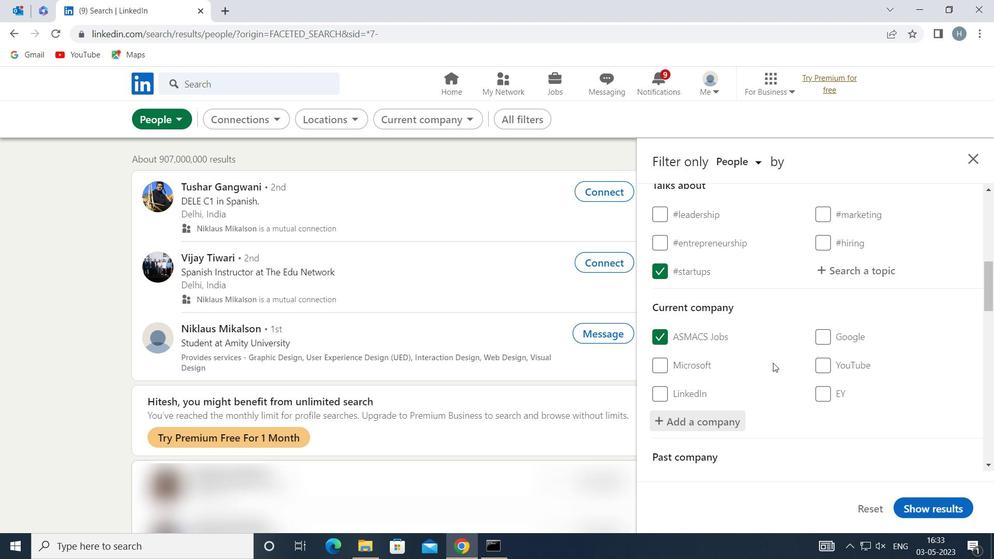 
Action: Mouse scrolled (773, 362) with delta (0, 0)
Screenshot: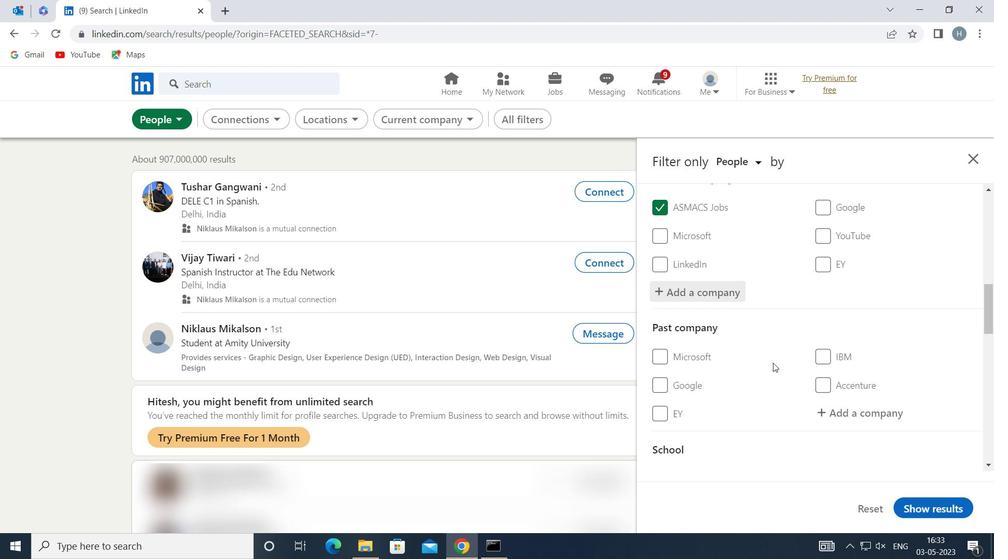 
Action: Mouse scrolled (773, 362) with delta (0, 0)
Screenshot: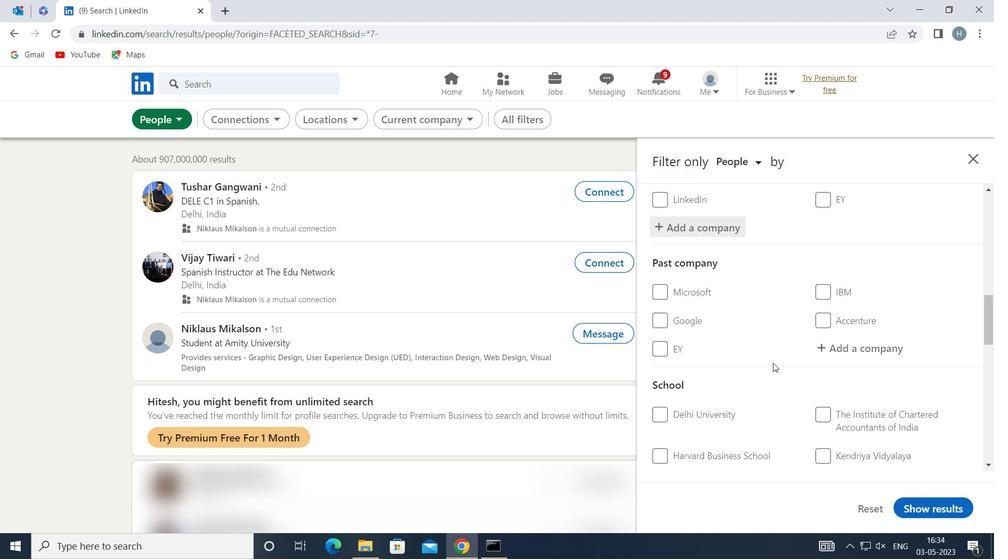 
Action: Mouse moved to (873, 419)
Screenshot: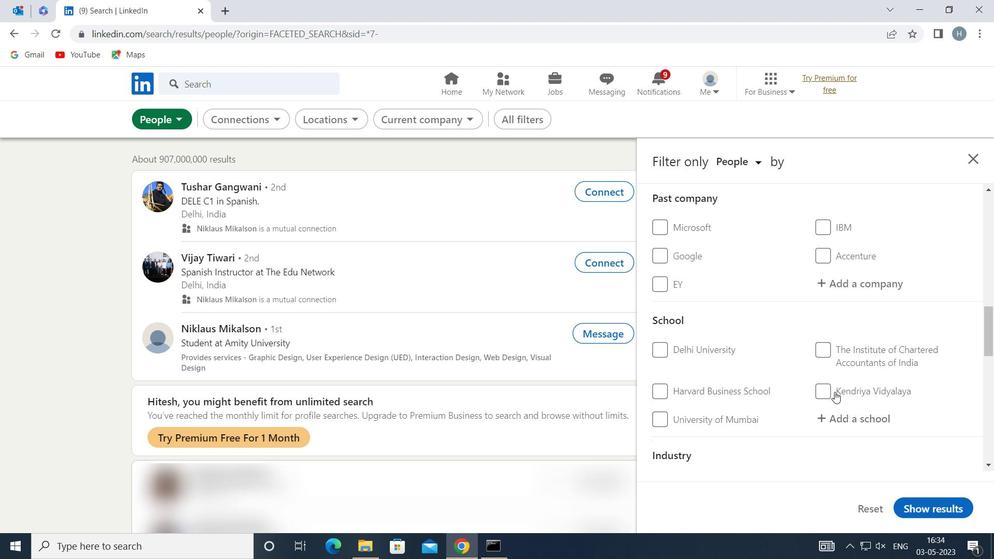 
Action: Mouse pressed left at (873, 419)
Screenshot: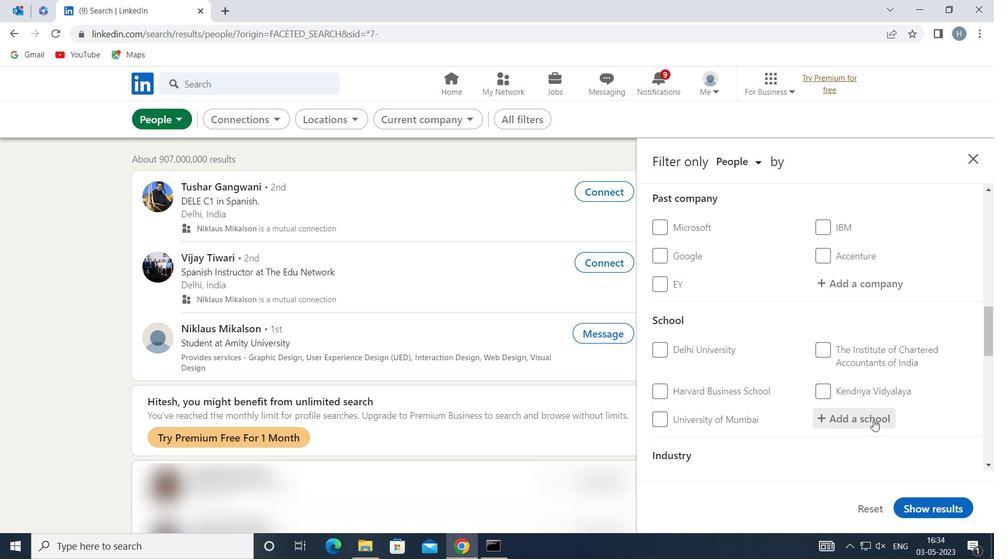 
Action: Mouse moved to (873, 418)
Screenshot: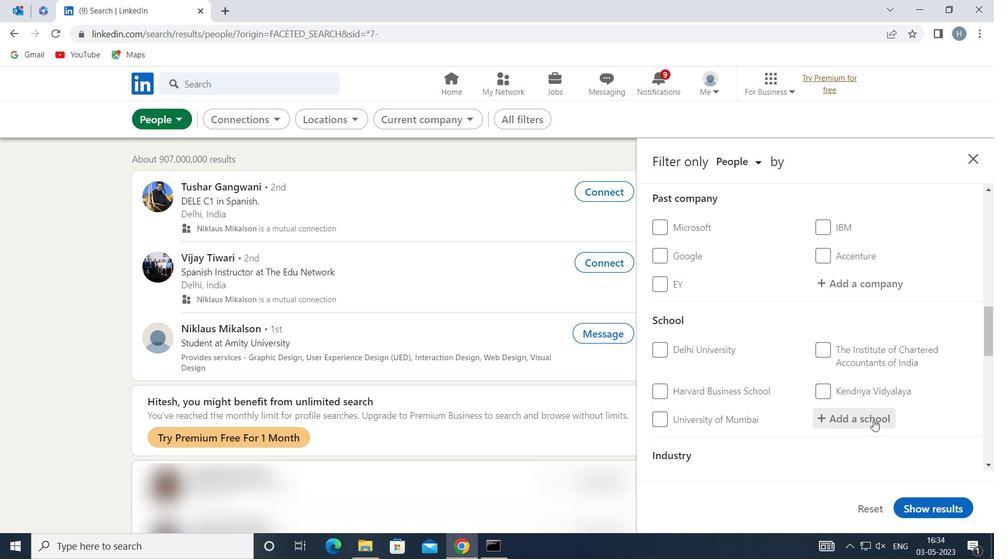 
Action: Key pressed <Key.shift><Key.shift><Key.shift><Key.shift><Key.shift><Key.shift><Key.shift><Key.shift>RITAMBARA<Key.space>
Screenshot: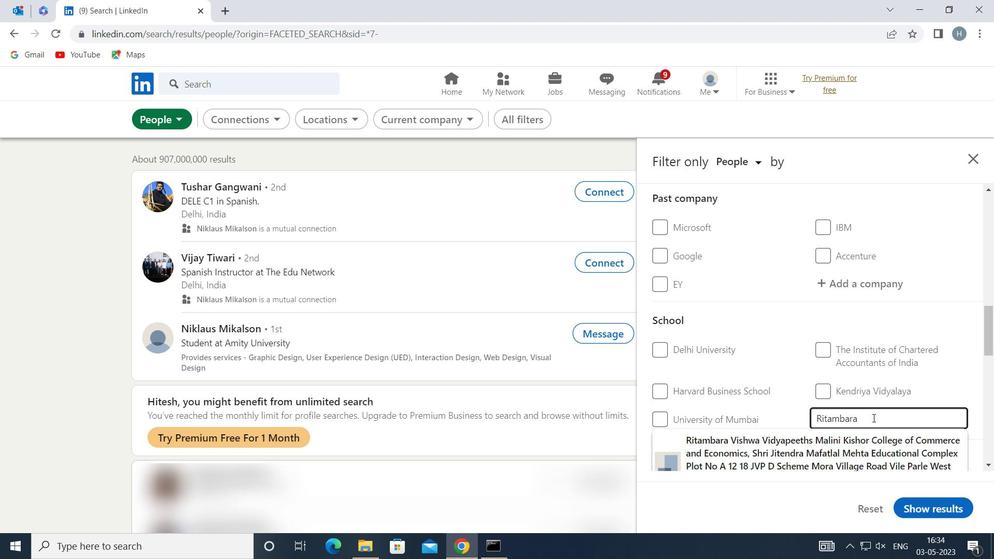 
Action: Mouse moved to (868, 448)
Screenshot: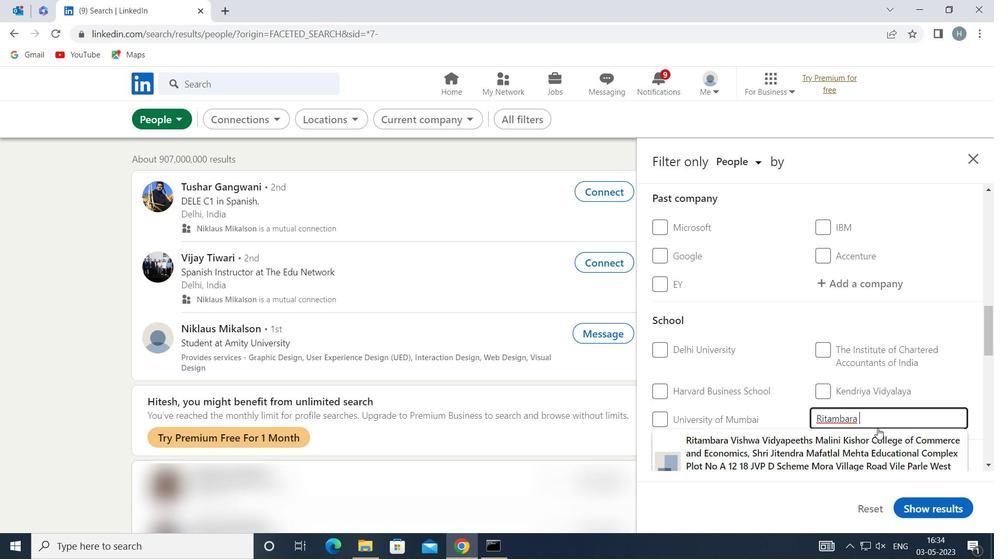 
Action: Mouse scrolled (868, 448) with delta (0, 0)
Screenshot: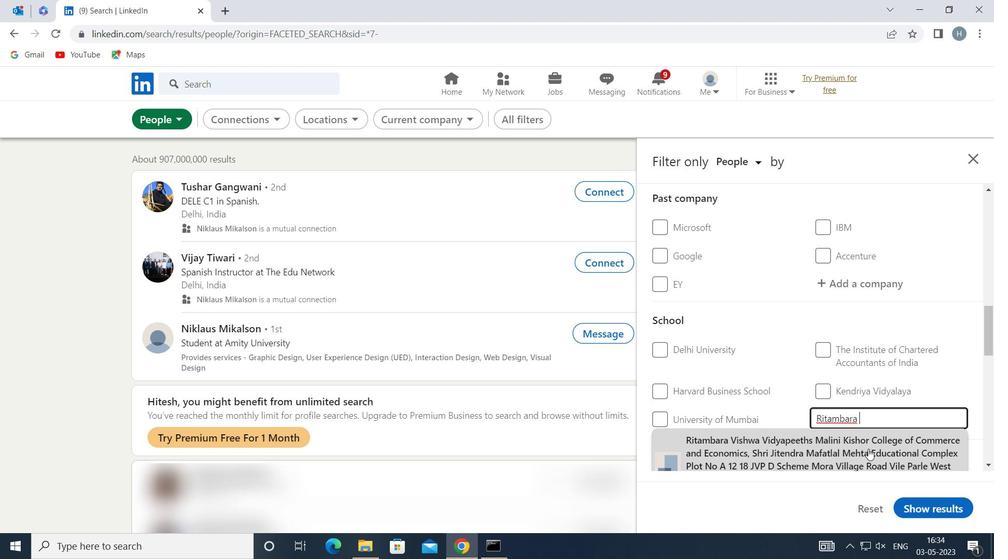 
Action: Mouse moved to (853, 408)
Screenshot: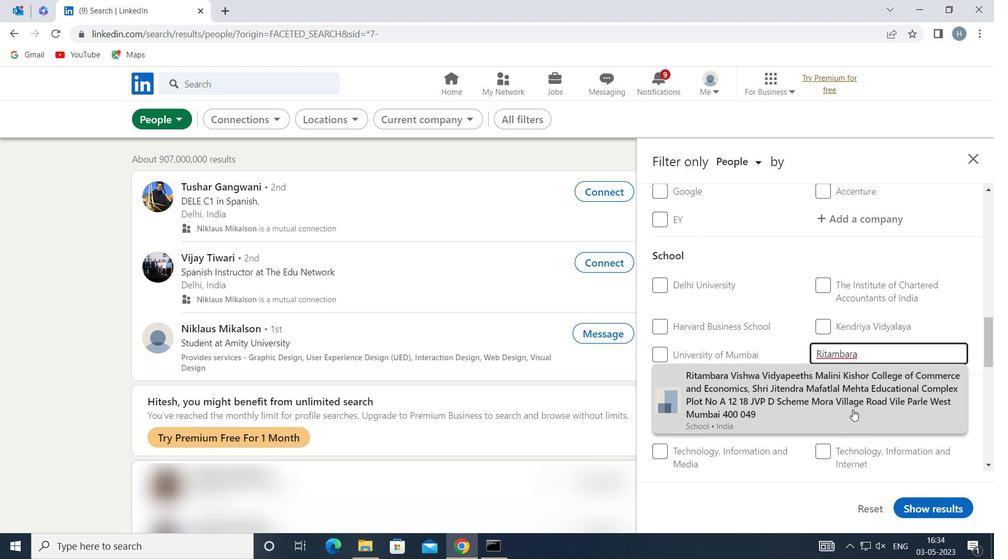 
Action: Mouse pressed left at (853, 408)
Screenshot: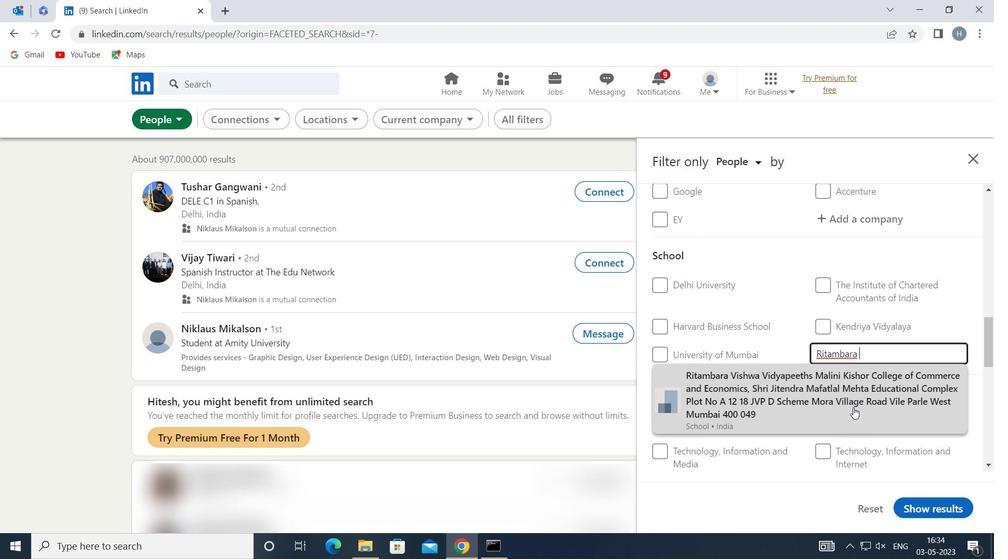 
Action: Mouse moved to (809, 339)
Screenshot: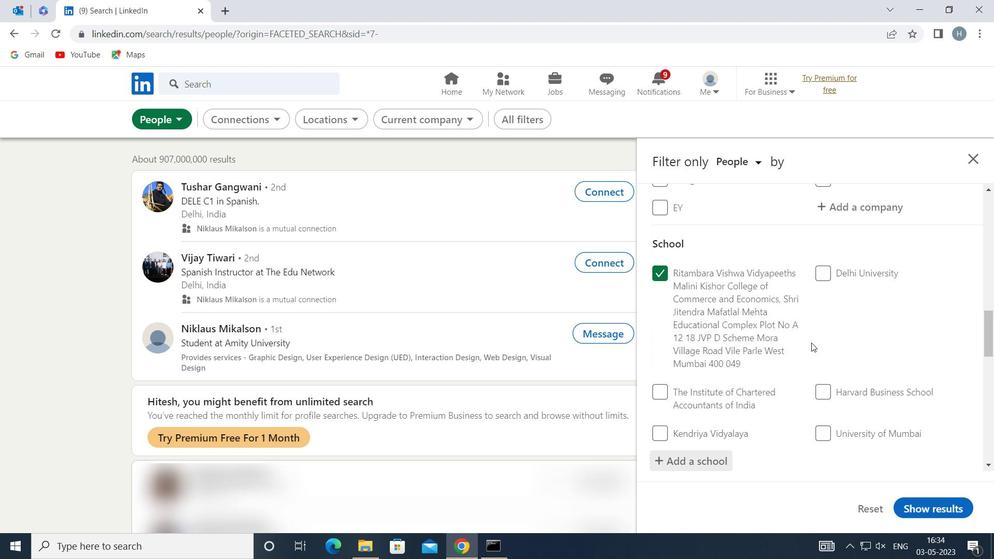 
Action: Mouse scrolled (809, 339) with delta (0, 0)
Screenshot: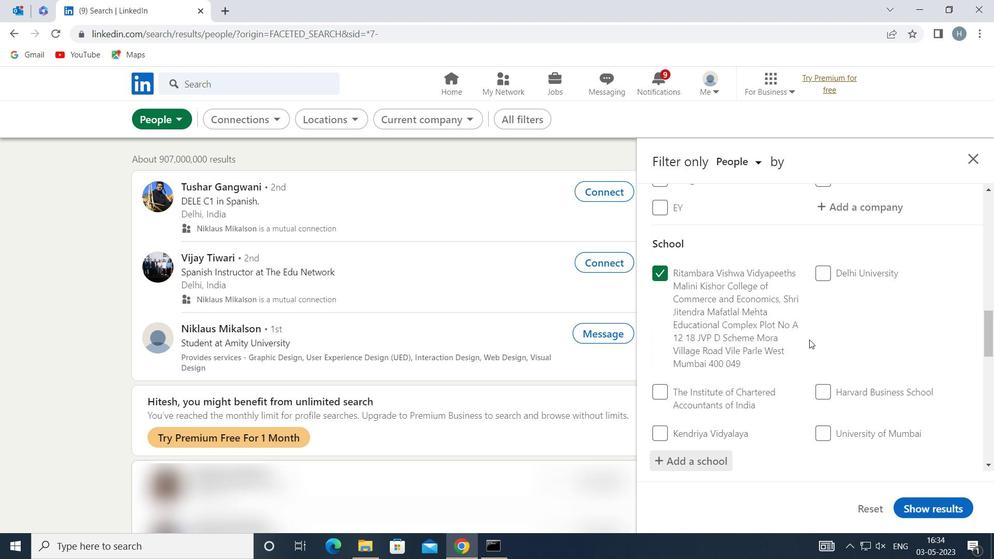 
Action: Mouse scrolled (809, 339) with delta (0, 0)
Screenshot: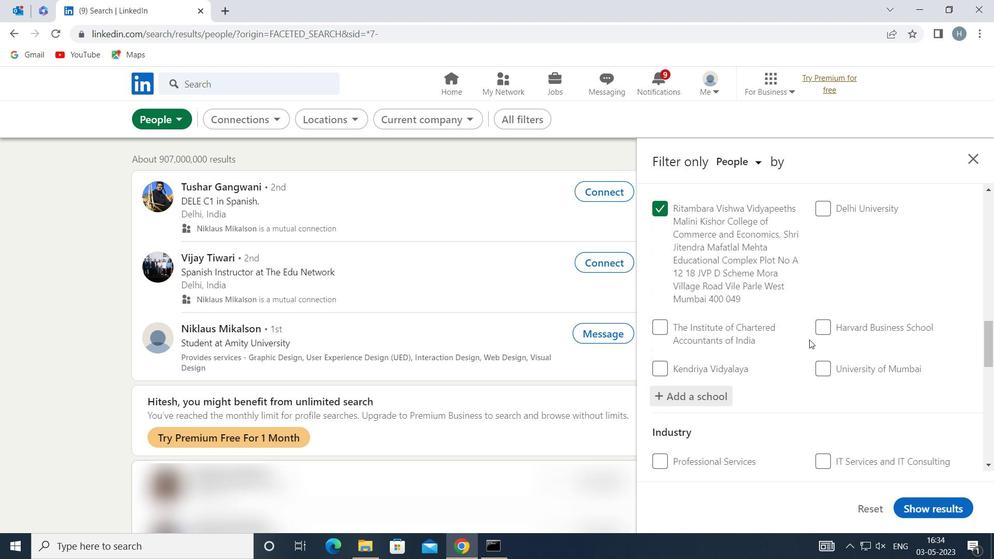 
Action: Mouse scrolled (809, 339) with delta (0, 0)
Screenshot: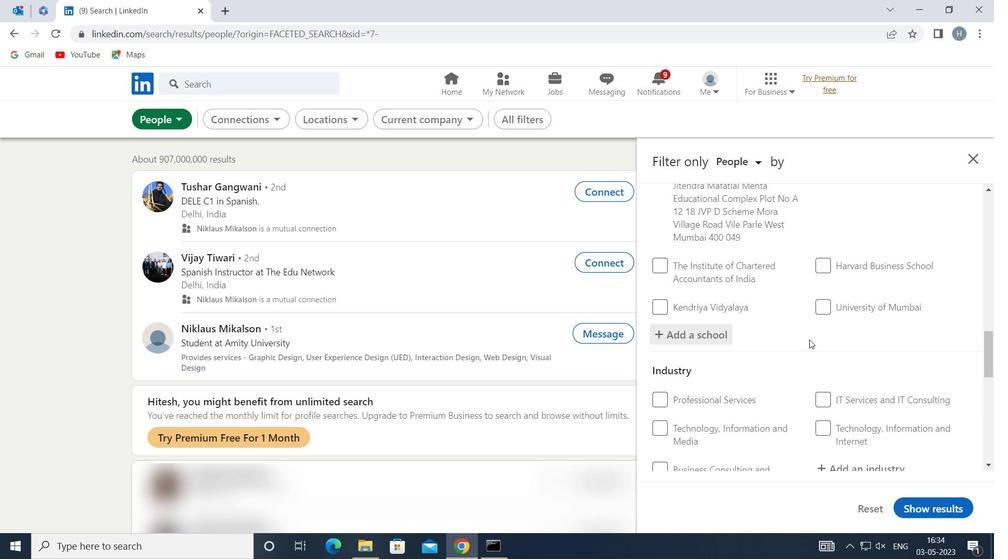 
Action: Mouse moved to (870, 402)
Screenshot: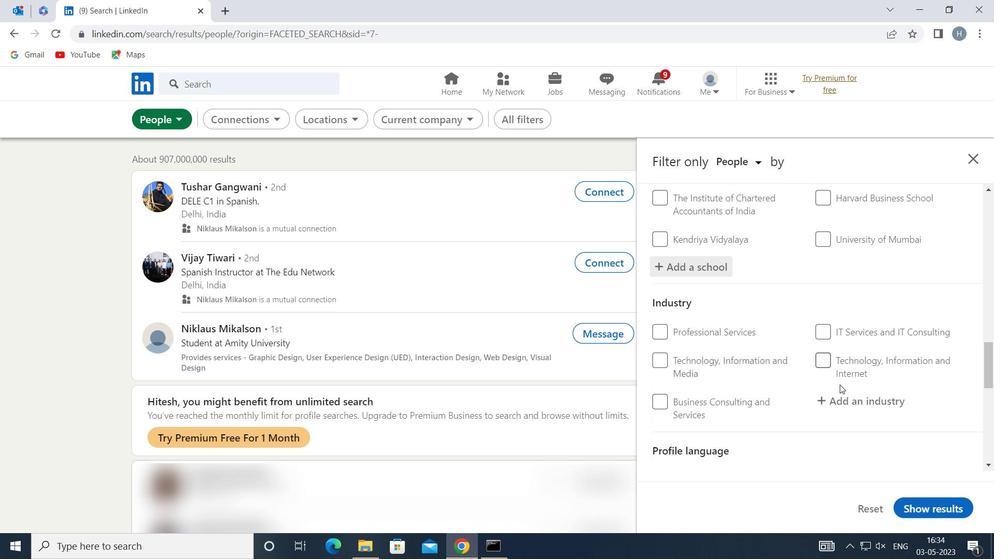 
Action: Mouse pressed left at (870, 402)
Screenshot: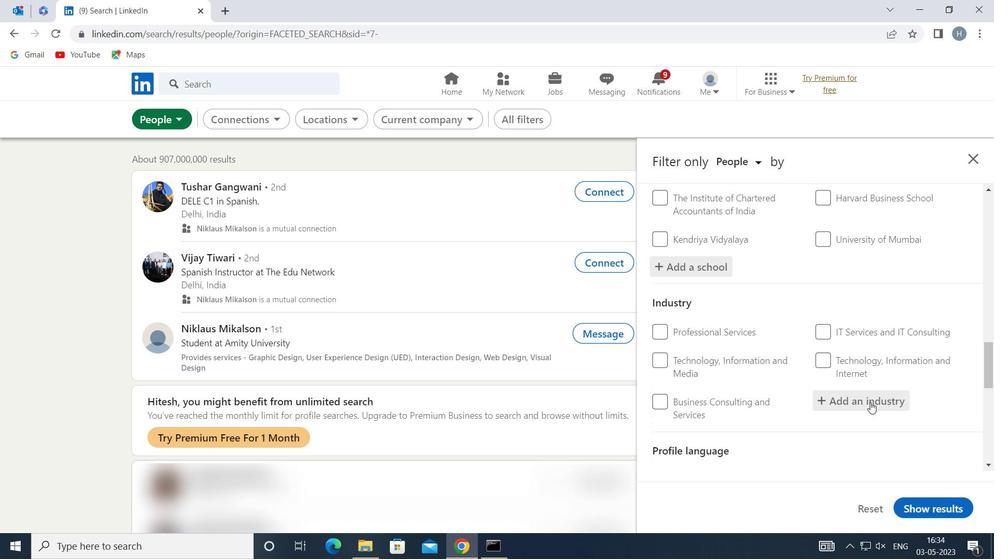 
Action: Key pressed <Key.shift>WRITING
Screenshot: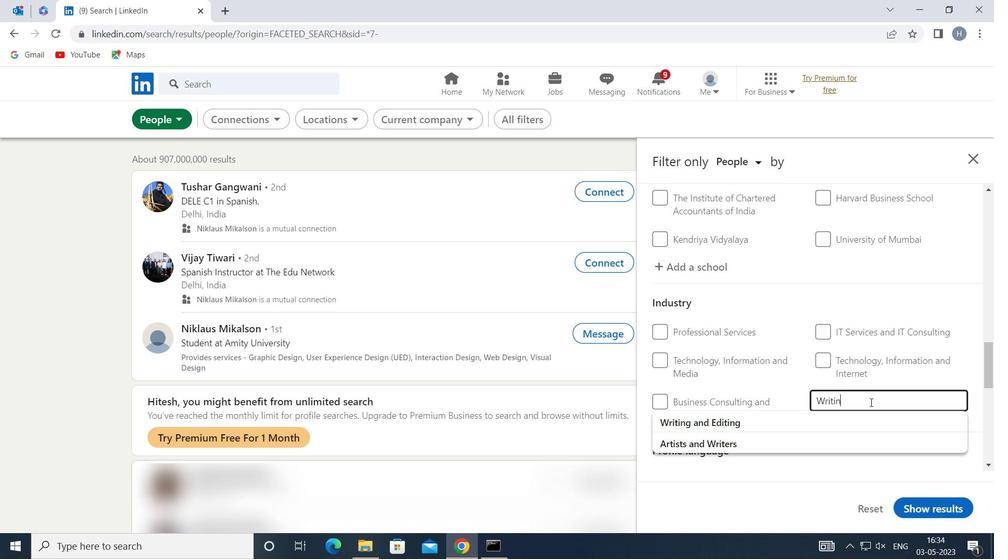 
Action: Mouse moved to (816, 421)
Screenshot: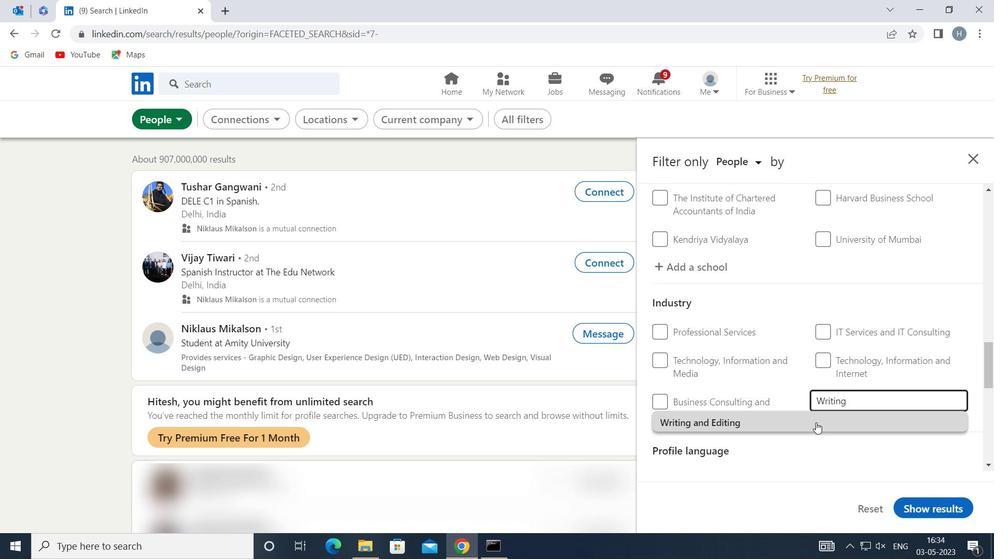 
Action: Mouse pressed left at (816, 421)
Screenshot: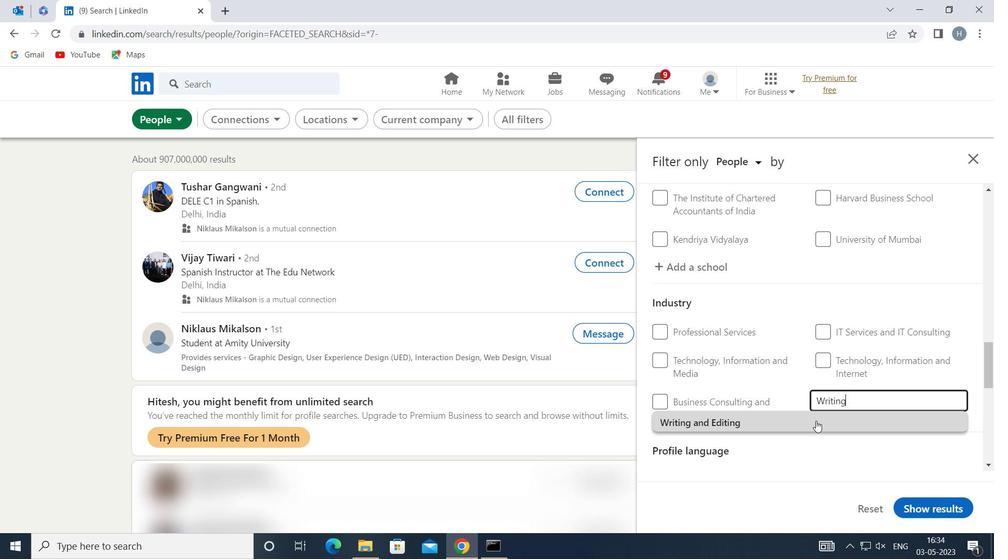 
Action: Mouse moved to (798, 426)
Screenshot: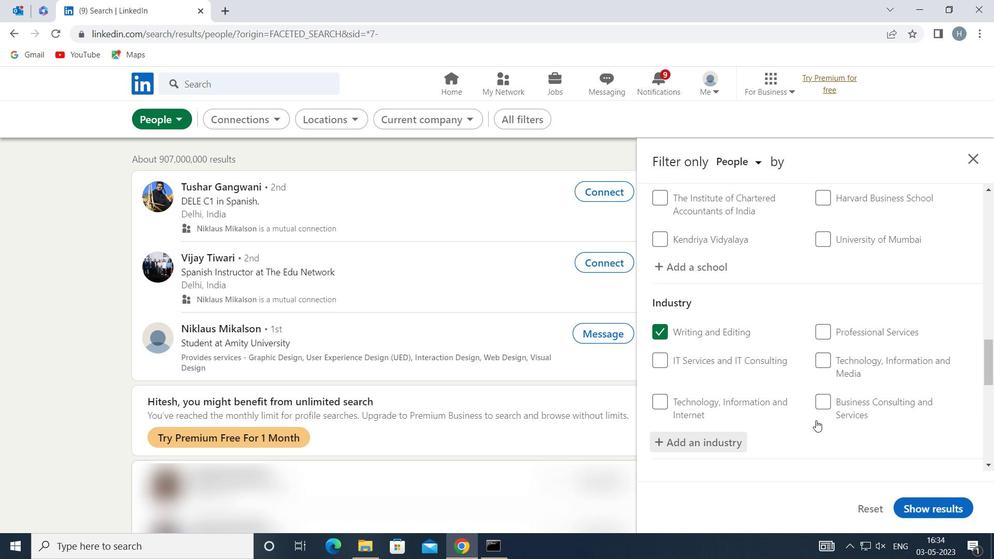 
Action: Mouse scrolled (798, 426) with delta (0, 0)
Screenshot: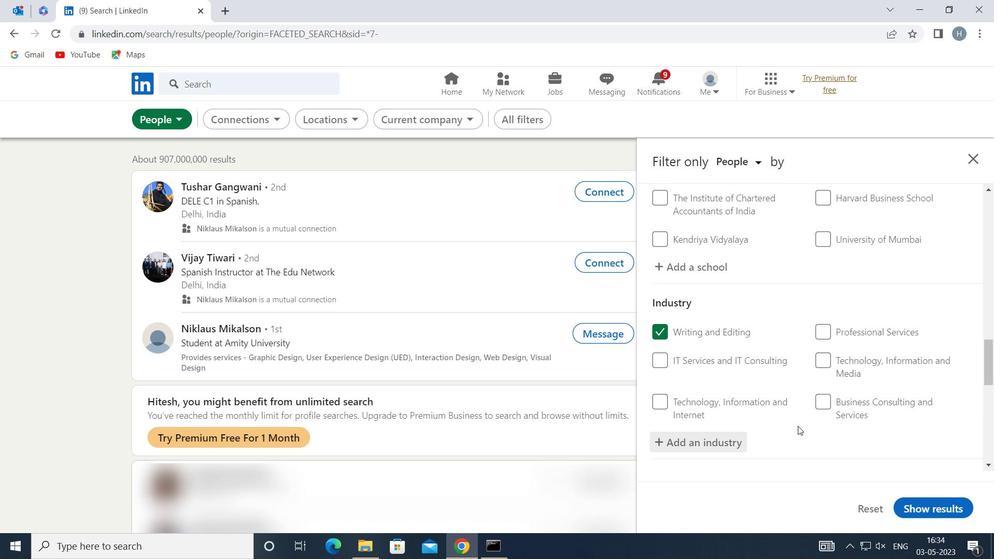 
Action: Mouse moved to (798, 422)
Screenshot: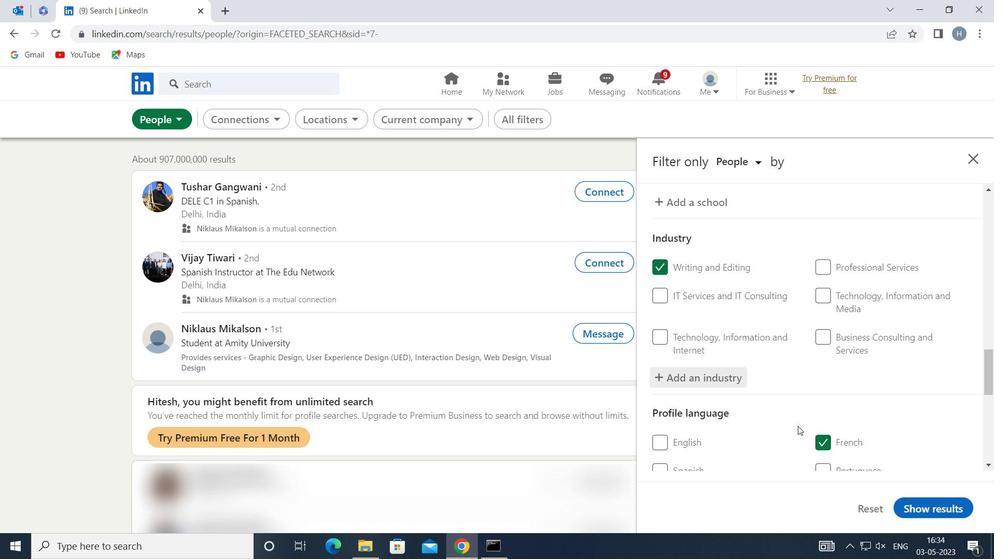 
Action: Mouse scrolled (798, 421) with delta (0, 0)
Screenshot: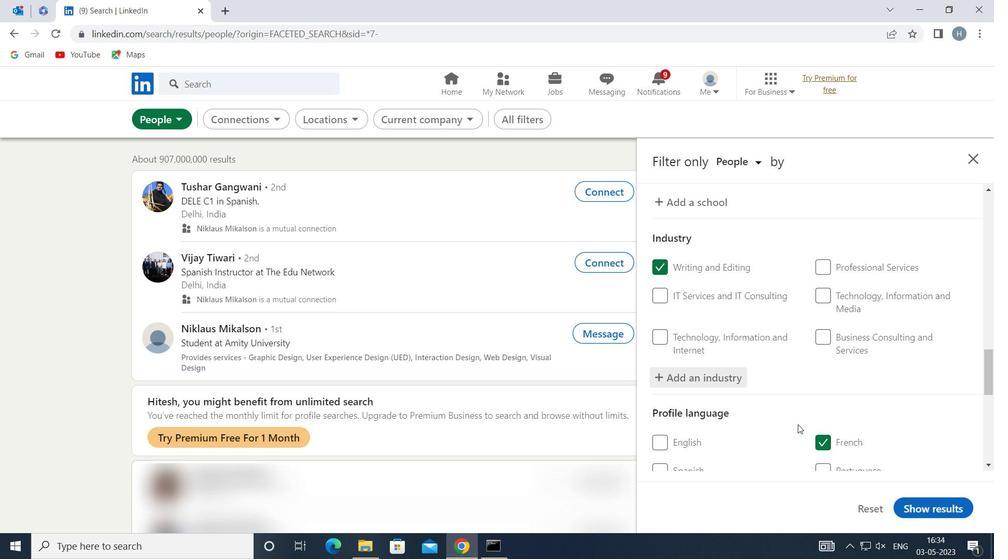 
Action: Mouse moved to (798, 421)
Screenshot: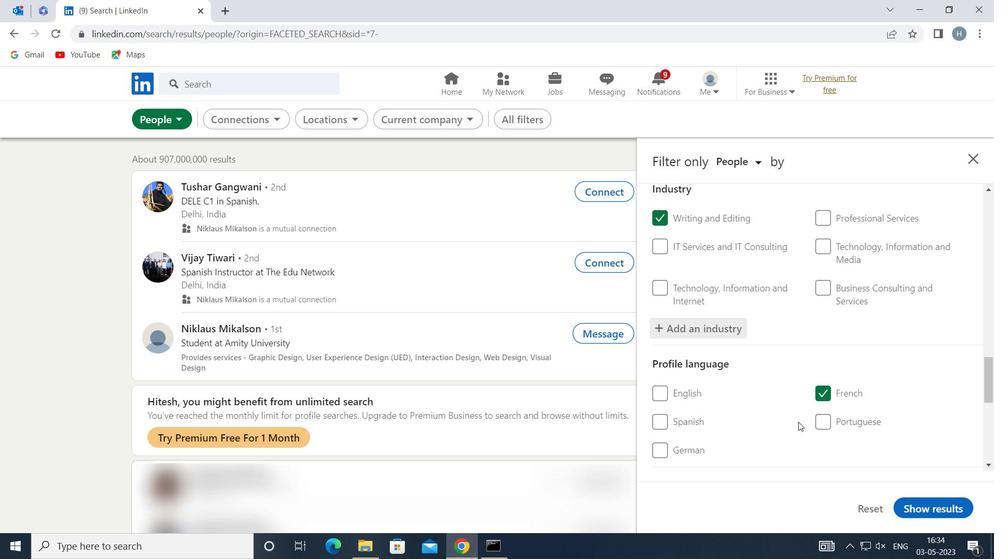 
Action: Mouse scrolled (798, 421) with delta (0, 0)
Screenshot: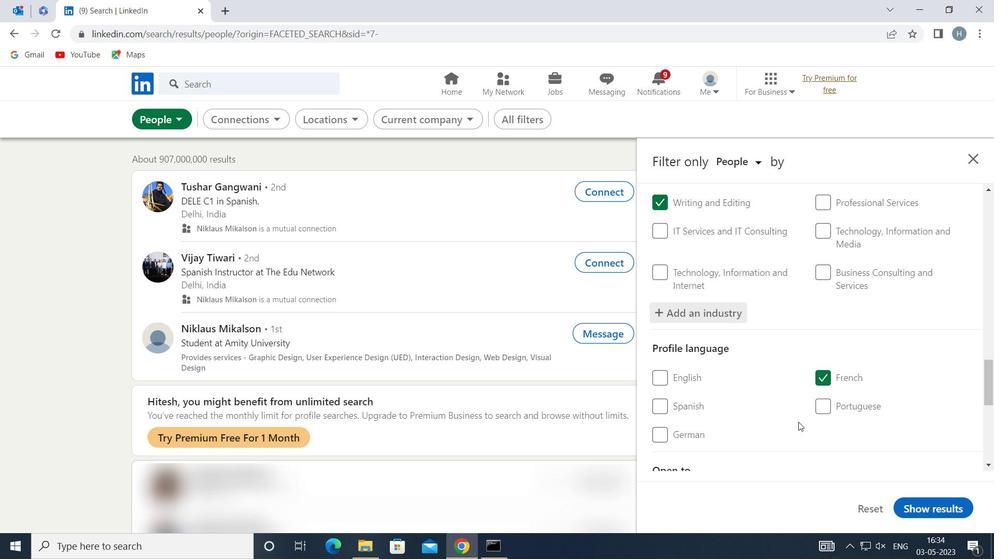
Action: Mouse moved to (799, 421)
Screenshot: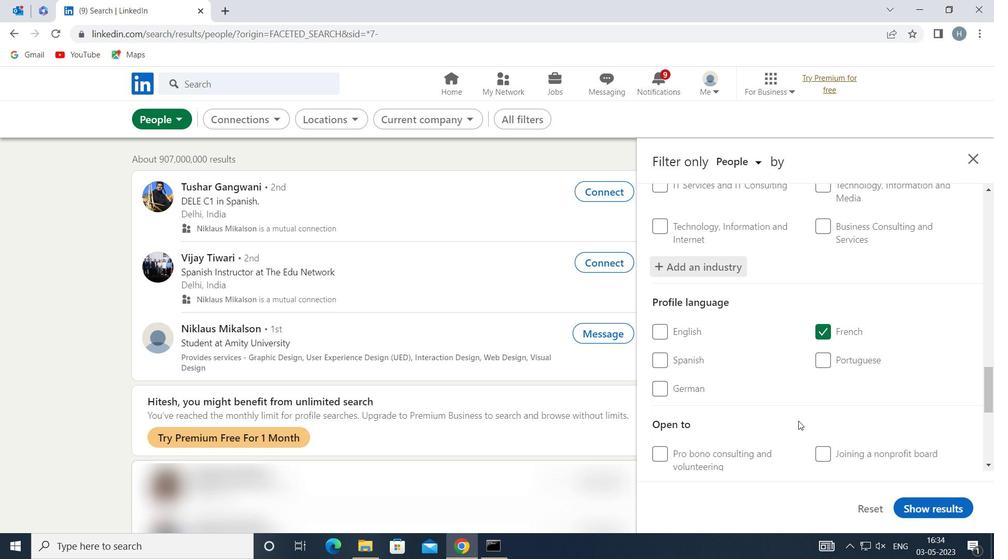 
Action: Mouse scrolled (799, 421) with delta (0, 0)
Screenshot: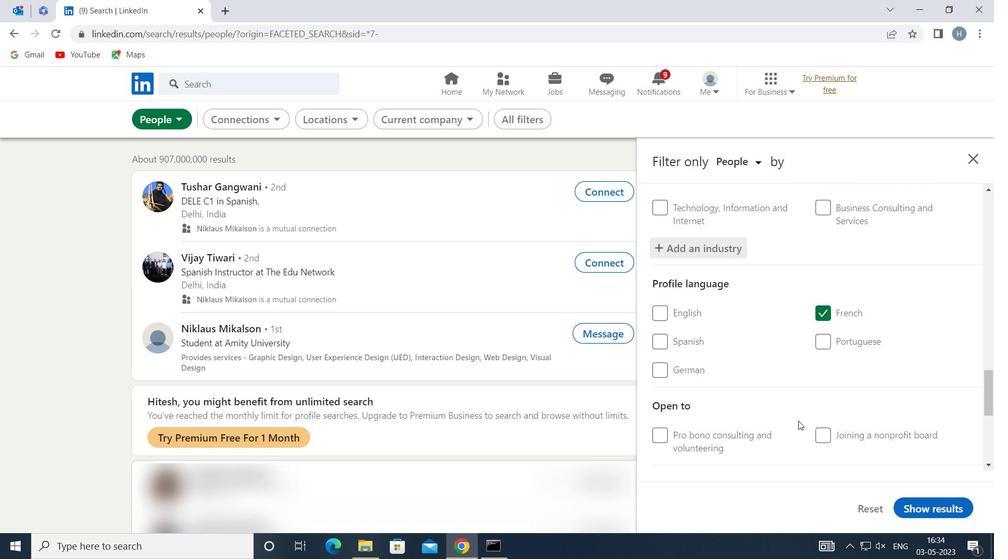 
Action: Mouse moved to (806, 417)
Screenshot: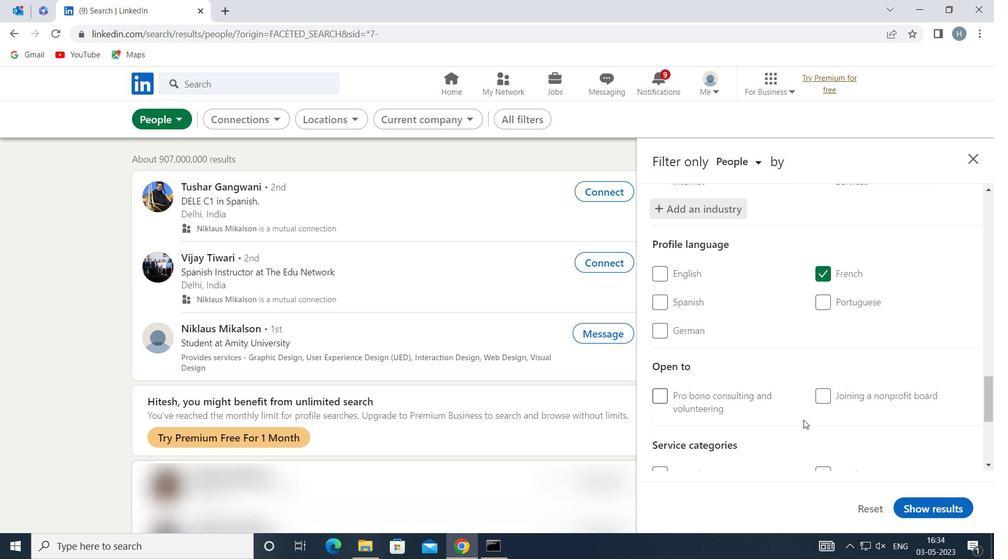 
Action: Mouse scrolled (806, 416) with delta (0, 0)
Screenshot: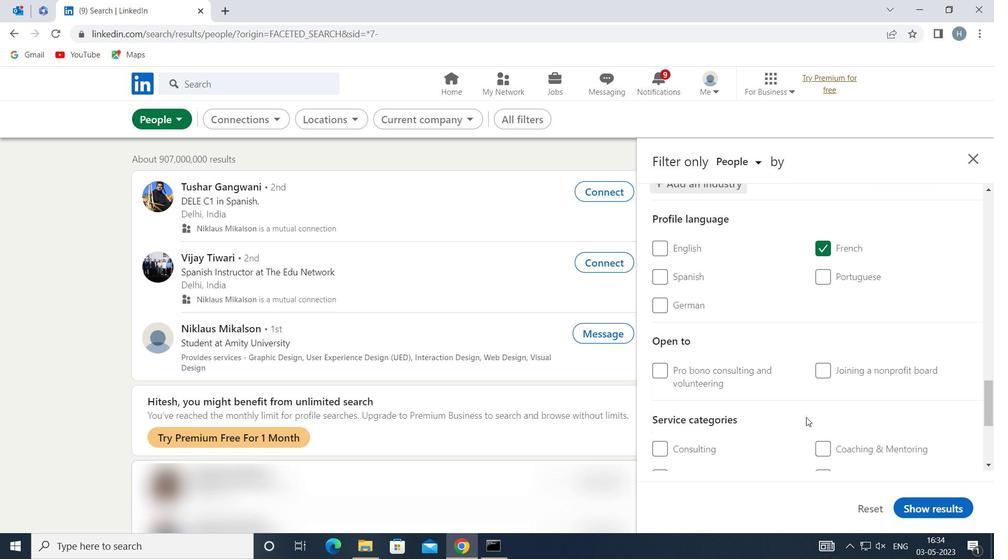 
Action: Mouse moved to (847, 411)
Screenshot: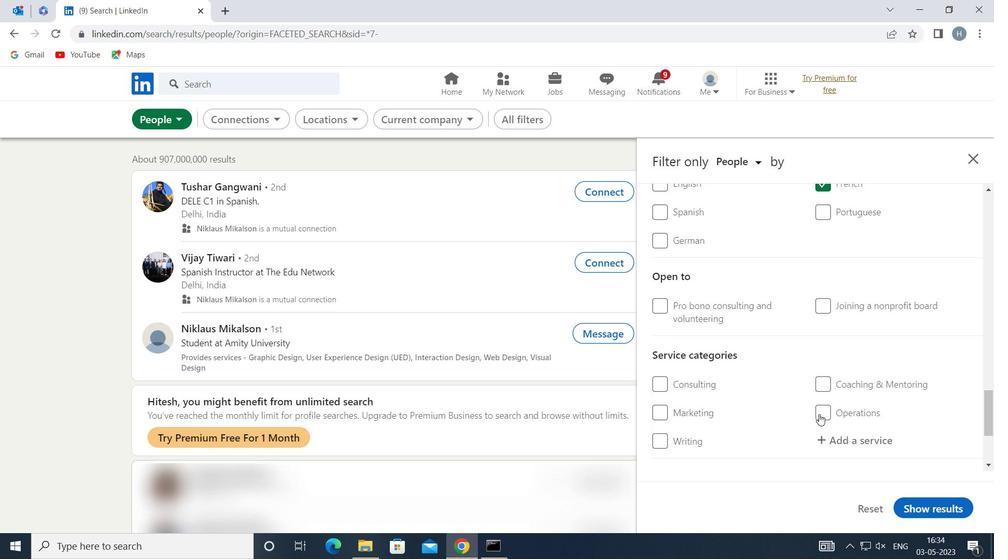 
Action: Mouse scrolled (847, 410) with delta (0, 0)
Screenshot: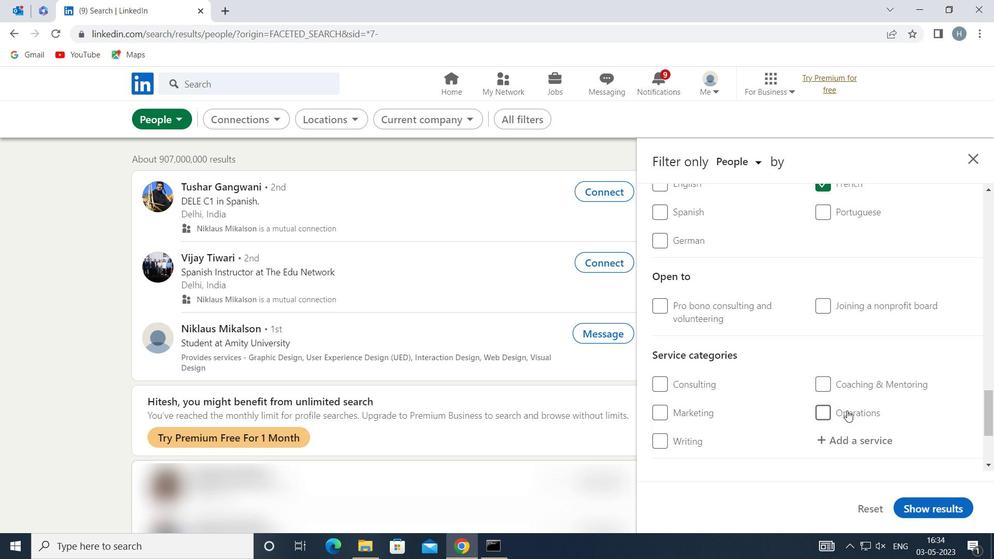 
Action: Mouse moved to (858, 379)
Screenshot: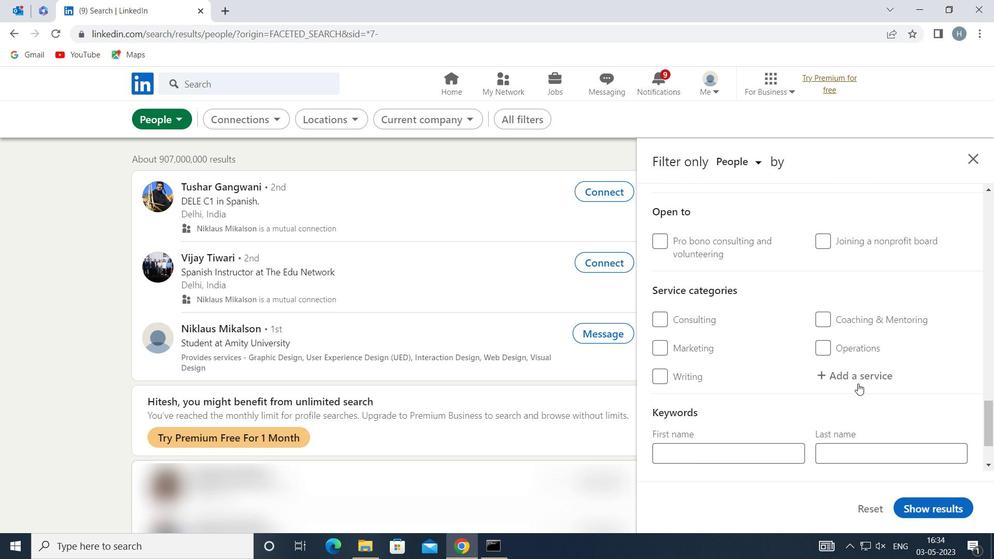 
Action: Mouse pressed left at (858, 379)
Screenshot: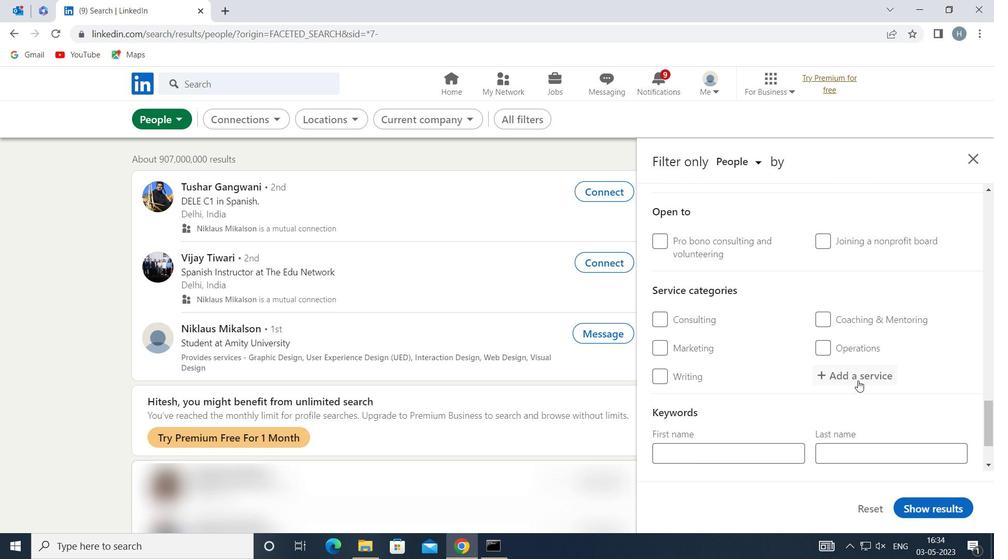 
Action: Key pressed <Key.shift>VIDEOG
Screenshot: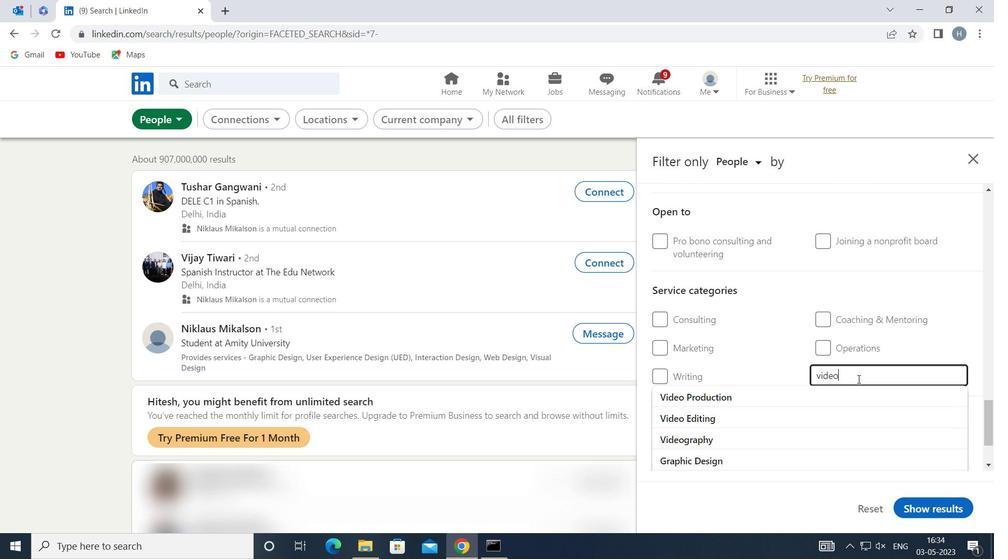 
Action: Mouse moved to (817, 399)
Screenshot: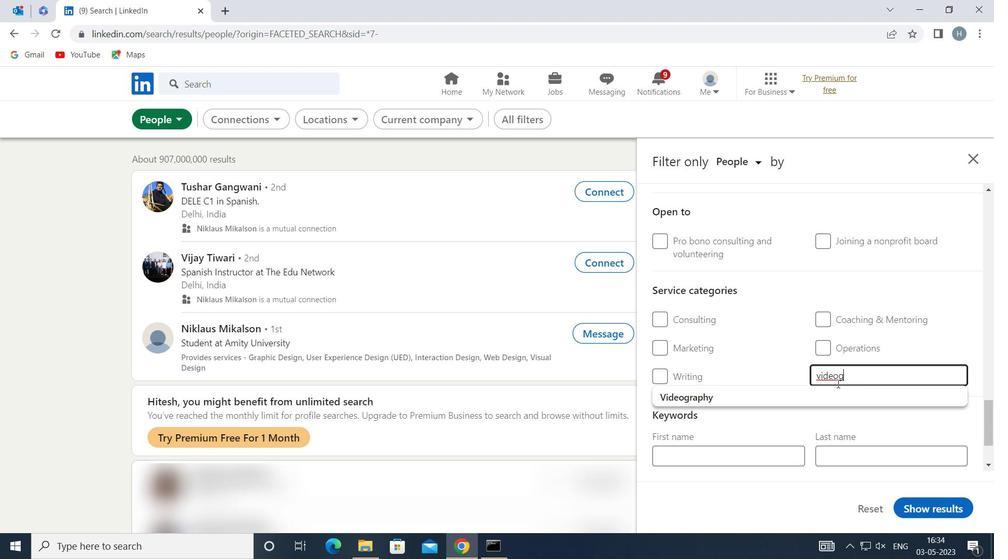 
Action: Mouse pressed left at (817, 399)
Screenshot: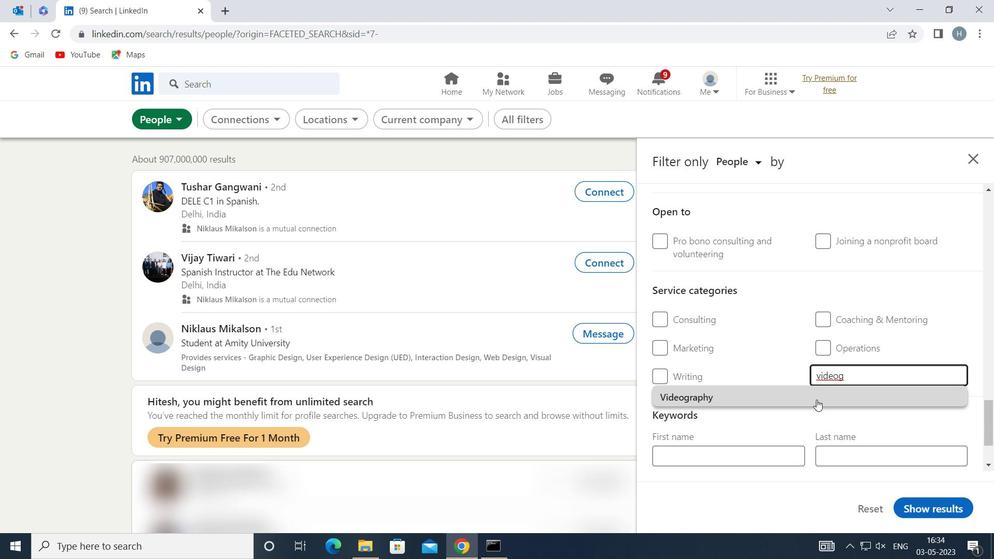 
Action: Mouse moved to (806, 385)
Screenshot: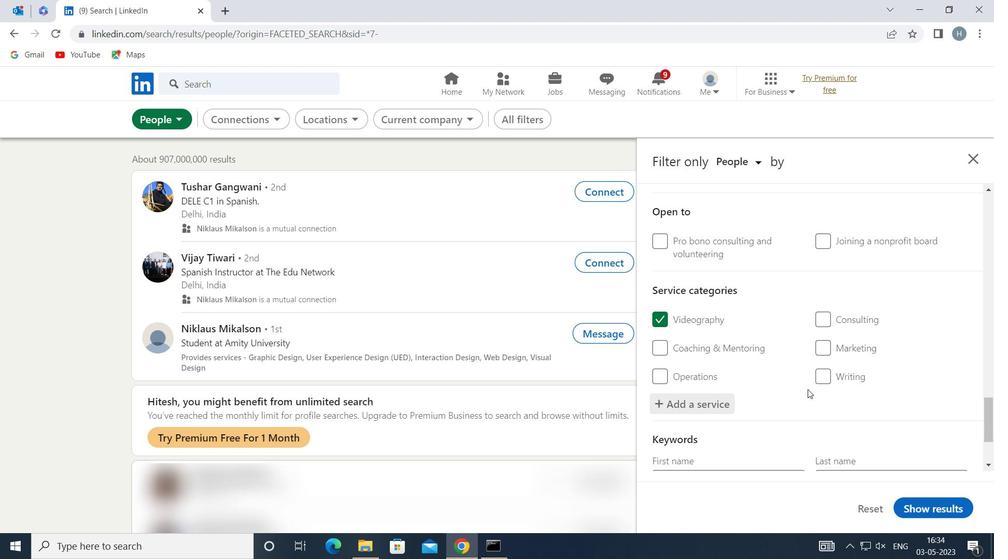 
Action: Mouse scrolled (806, 385) with delta (0, 0)
Screenshot: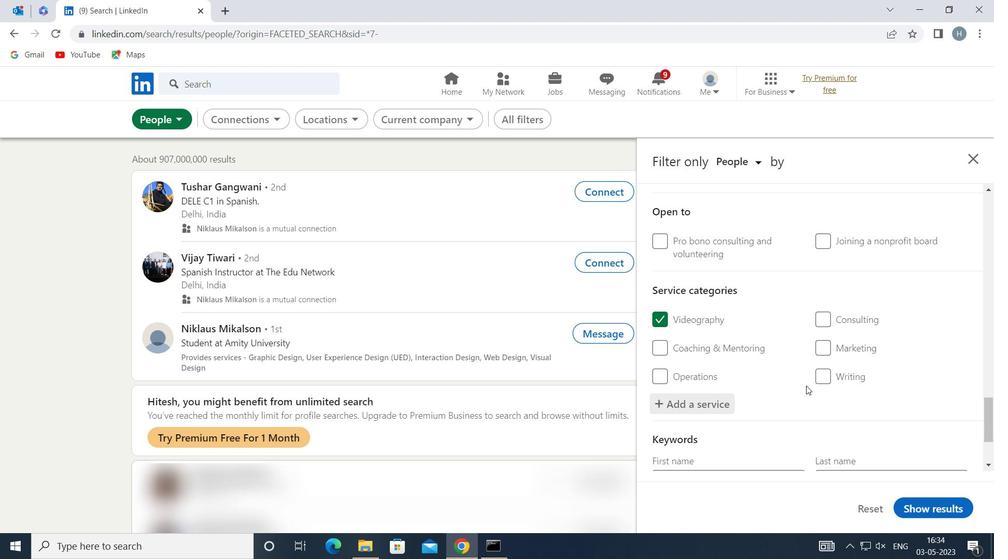 
Action: Mouse scrolled (806, 385) with delta (0, 0)
Screenshot: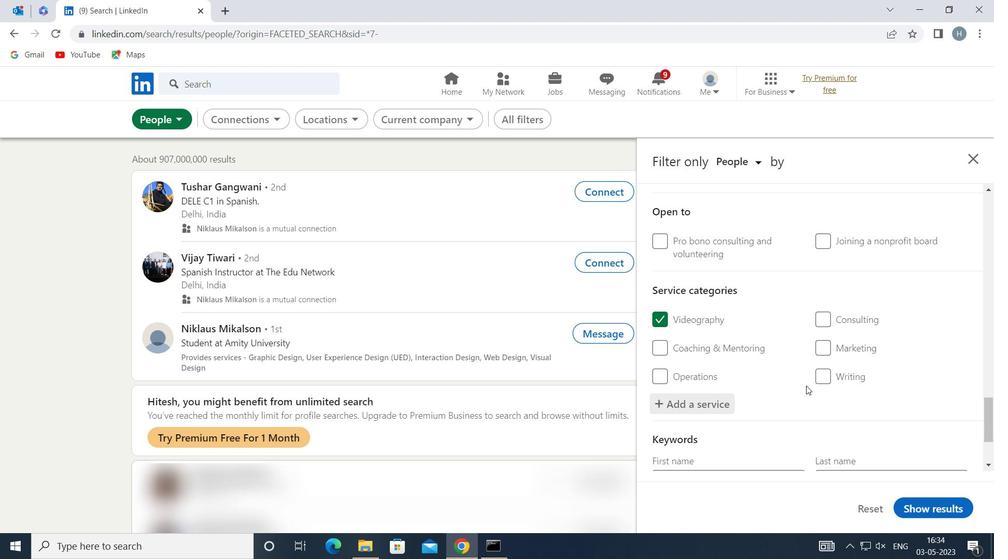 
Action: Mouse moved to (807, 384)
Screenshot: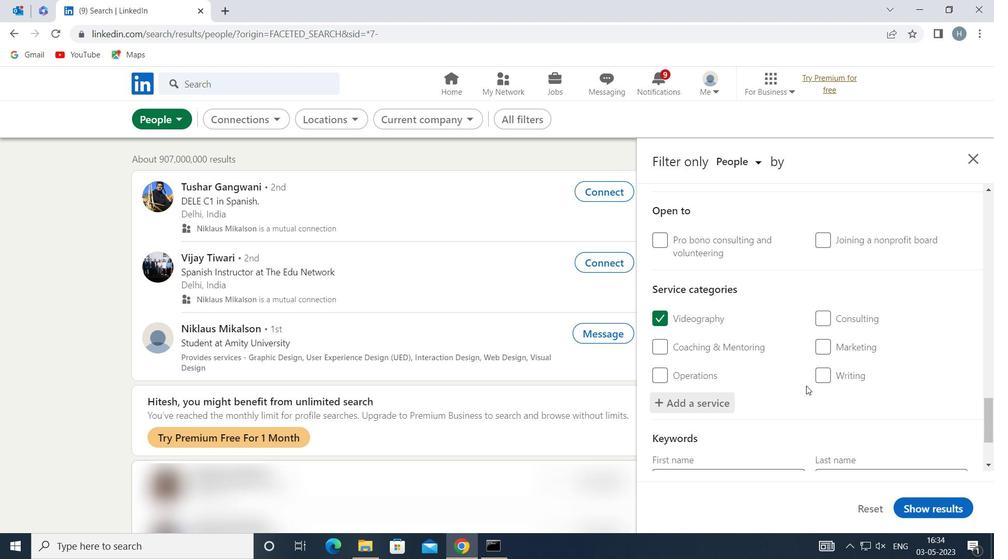 
Action: Mouse scrolled (807, 383) with delta (0, 0)
Screenshot: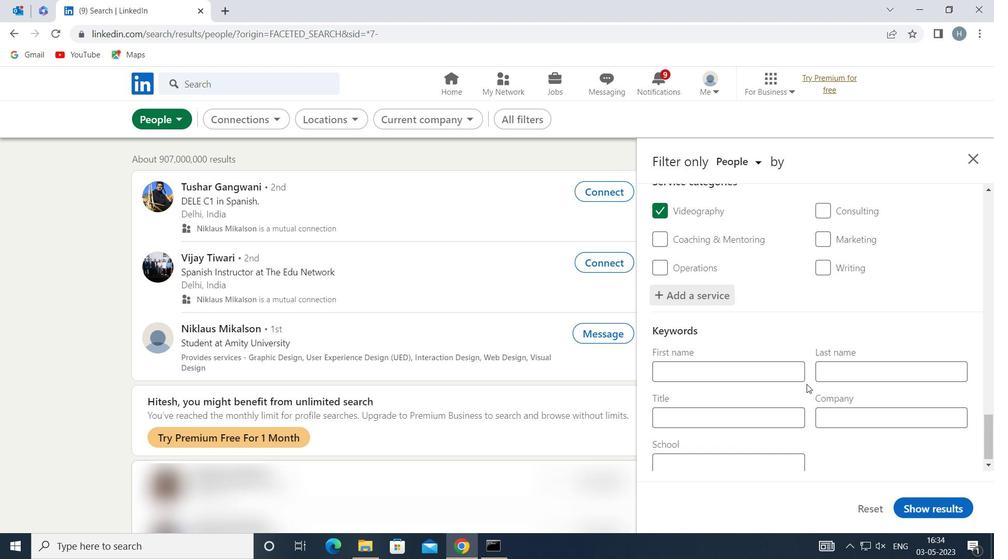
Action: Mouse moved to (786, 410)
Screenshot: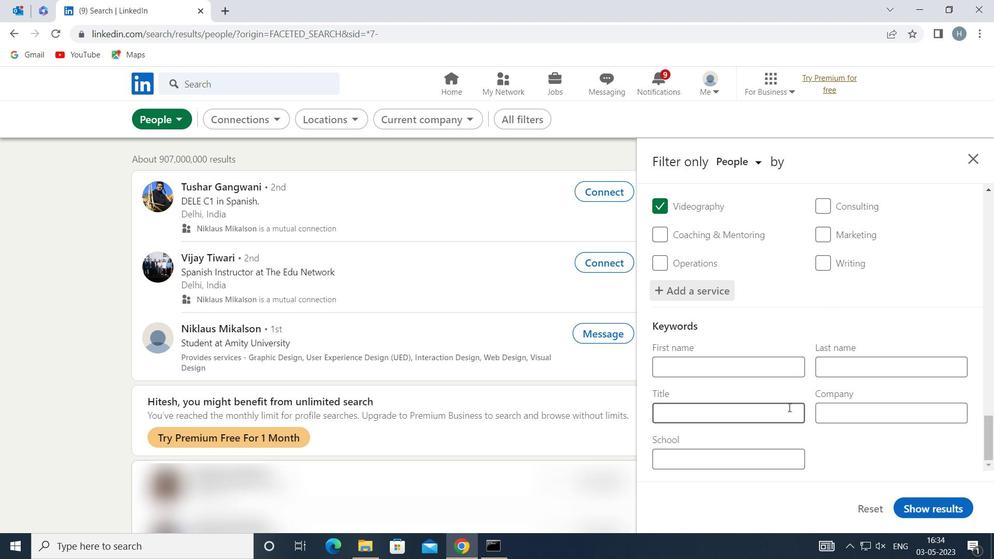 
Action: Mouse pressed left at (786, 410)
Screenshot: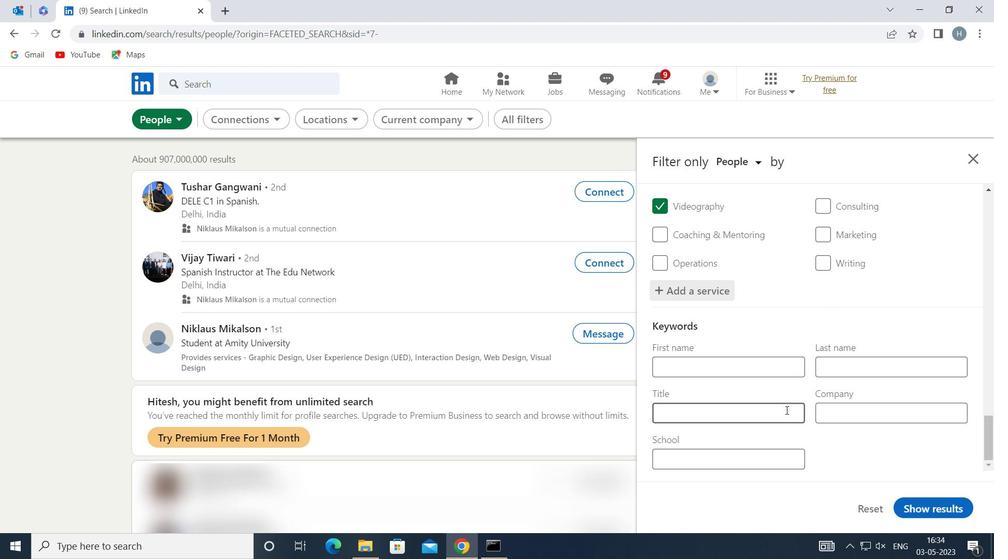 
Action: Key pressed <Key.shift>SUPERVISORS
Screenshot: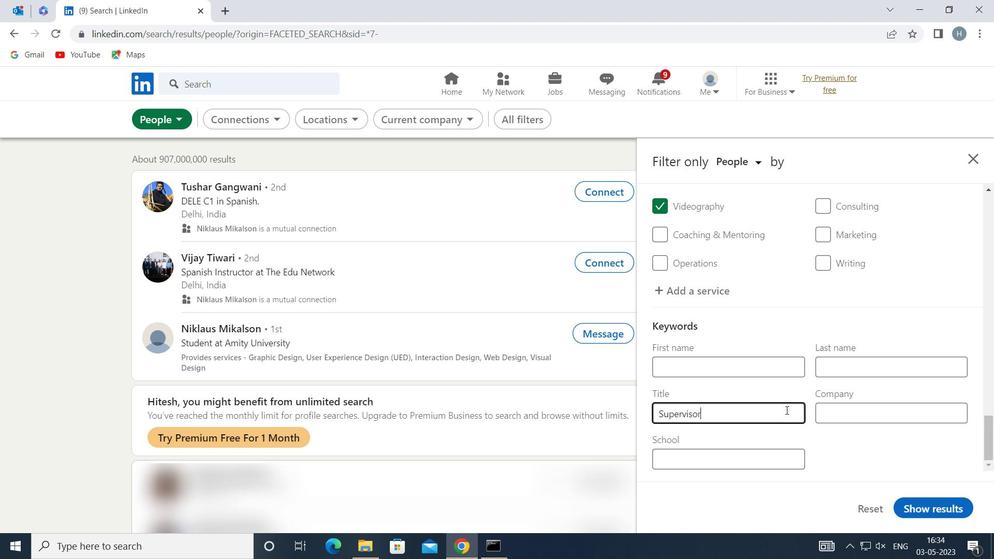 
Action: Mouse moved to (929, 502)
Screenshot: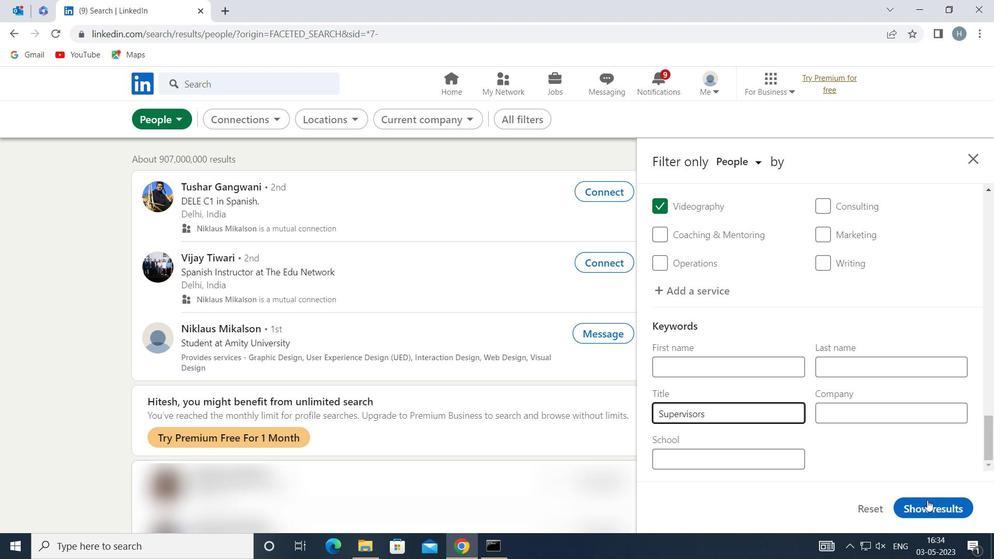 
Action: Mouse pressed left at (929, 502)
Screenshot: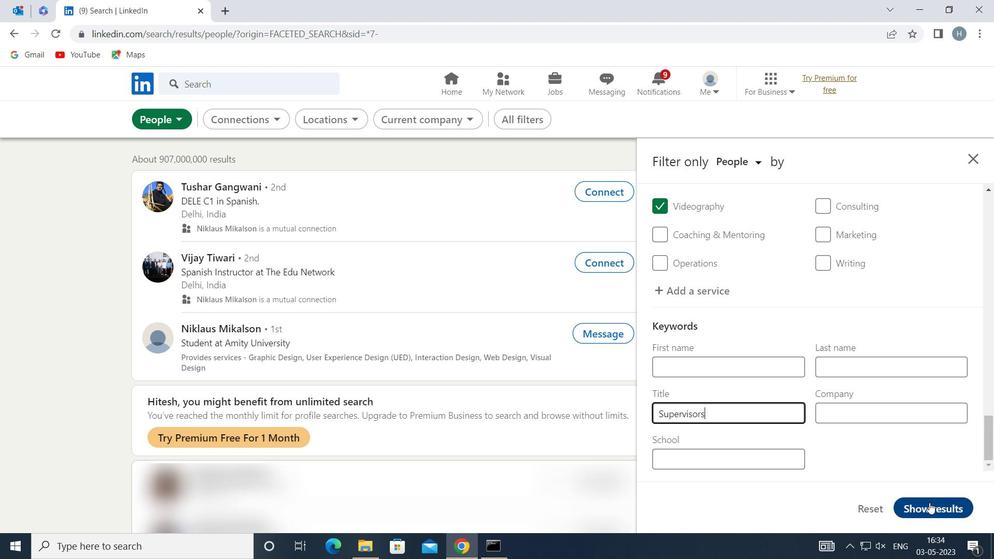 
Action: Mouse moved to (718, 340)
Screenshot: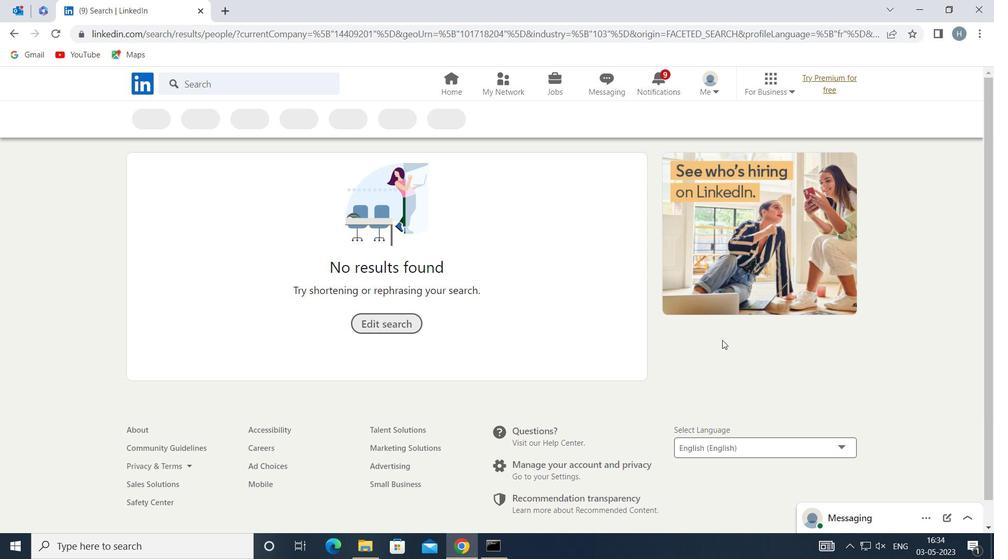
